 Task: Forward email with the signature Benjamin Adams with the subject 'Welcome' from softage.1@softage.net to 'softage.2@softage.net' with the message 'I wanted to confirm the attendance of the key stakeholders for the project kickoff meeting.'
Action: Mouse moved to (1329, 282)
Screenshot: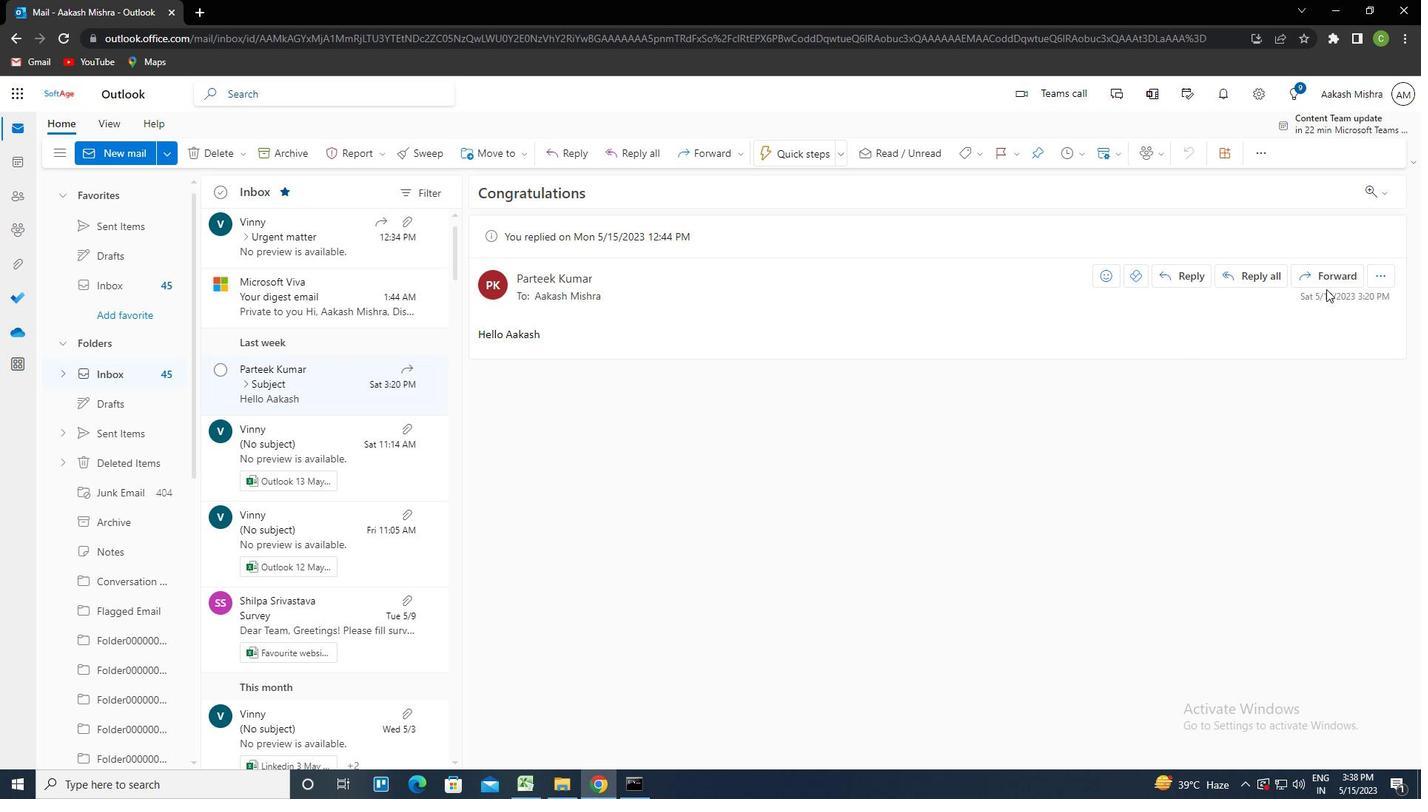 
Action: Mouse pressed left at (1329, 282)
Screenshot: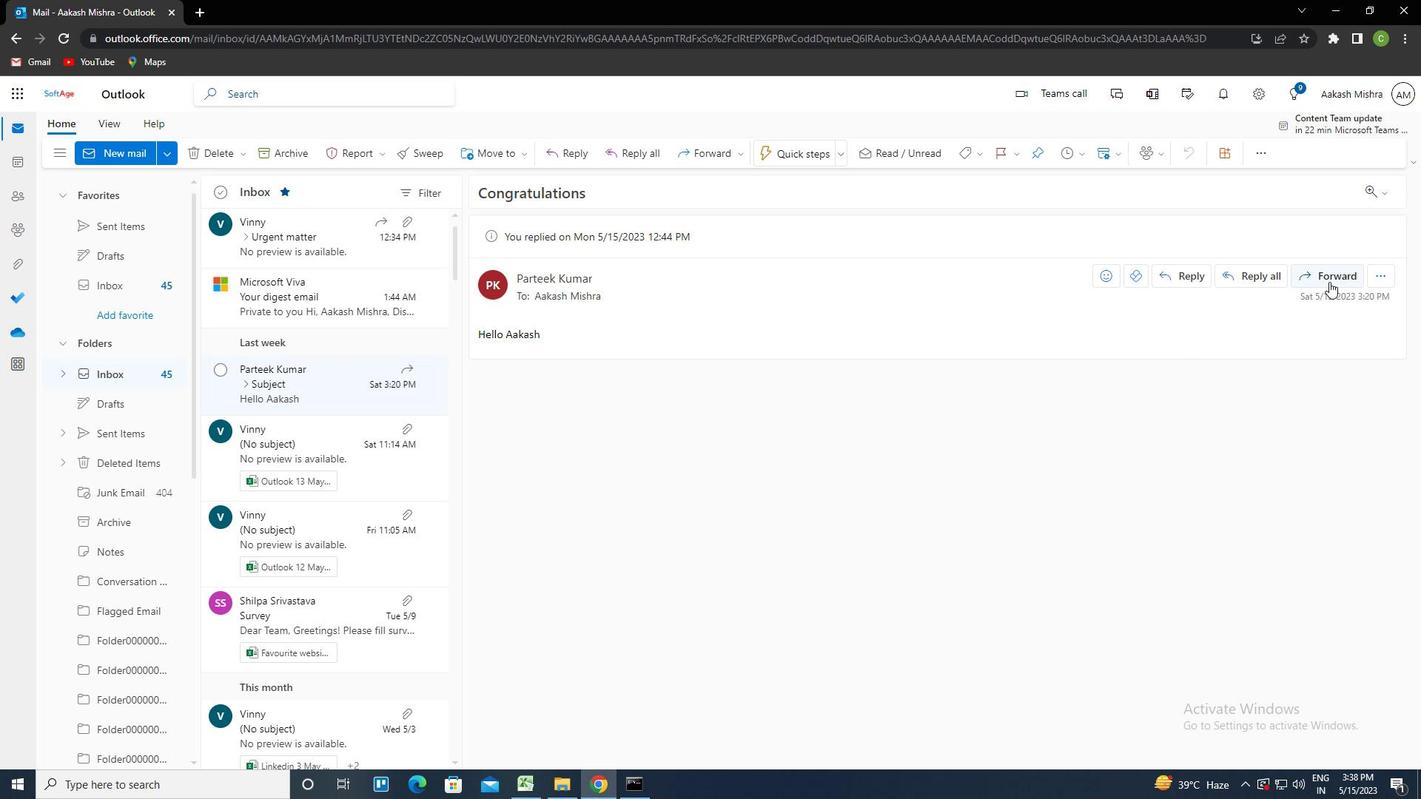 
Action: Mouse moved to (959, 156)
Screenshot: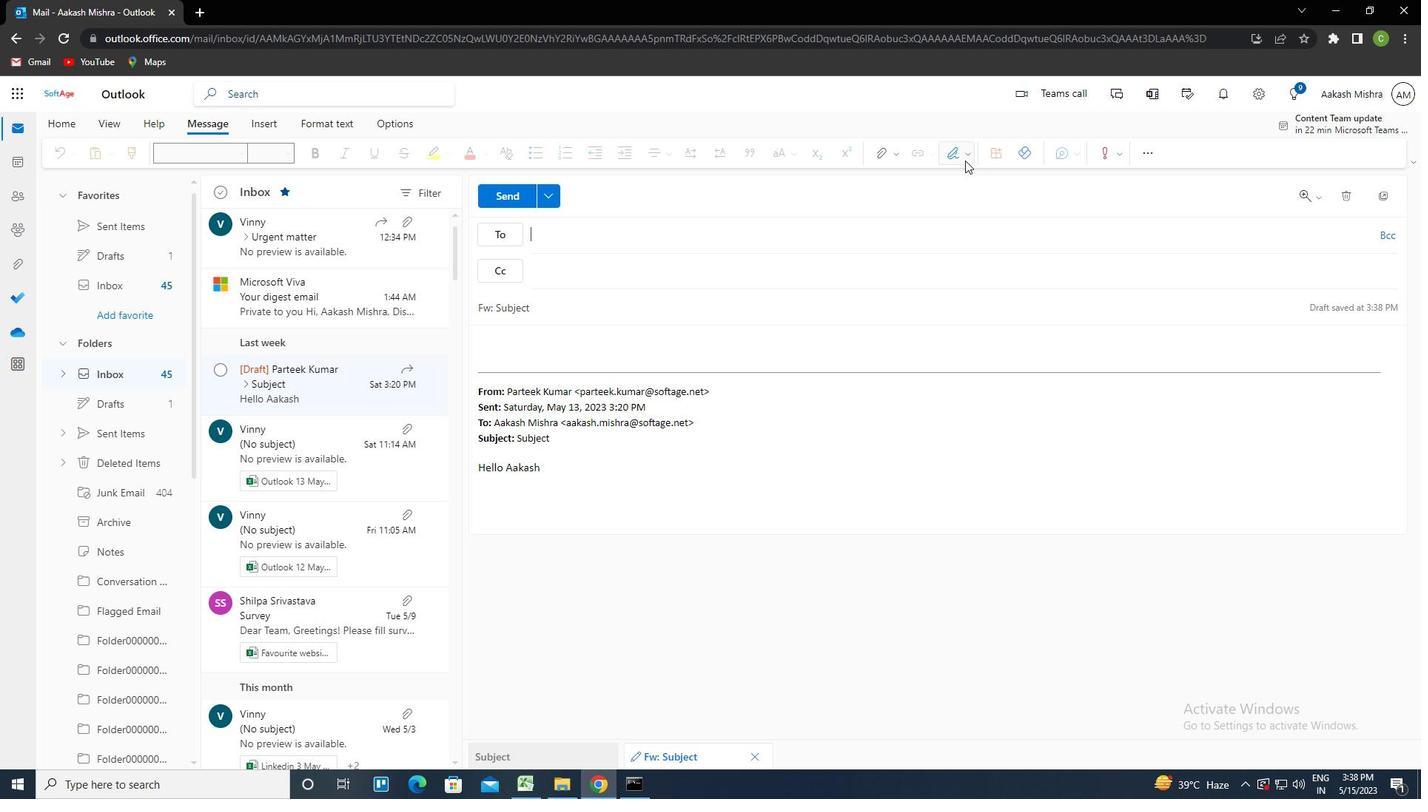 
Action: Mouse pressed left at (959, 156)
Screenshot: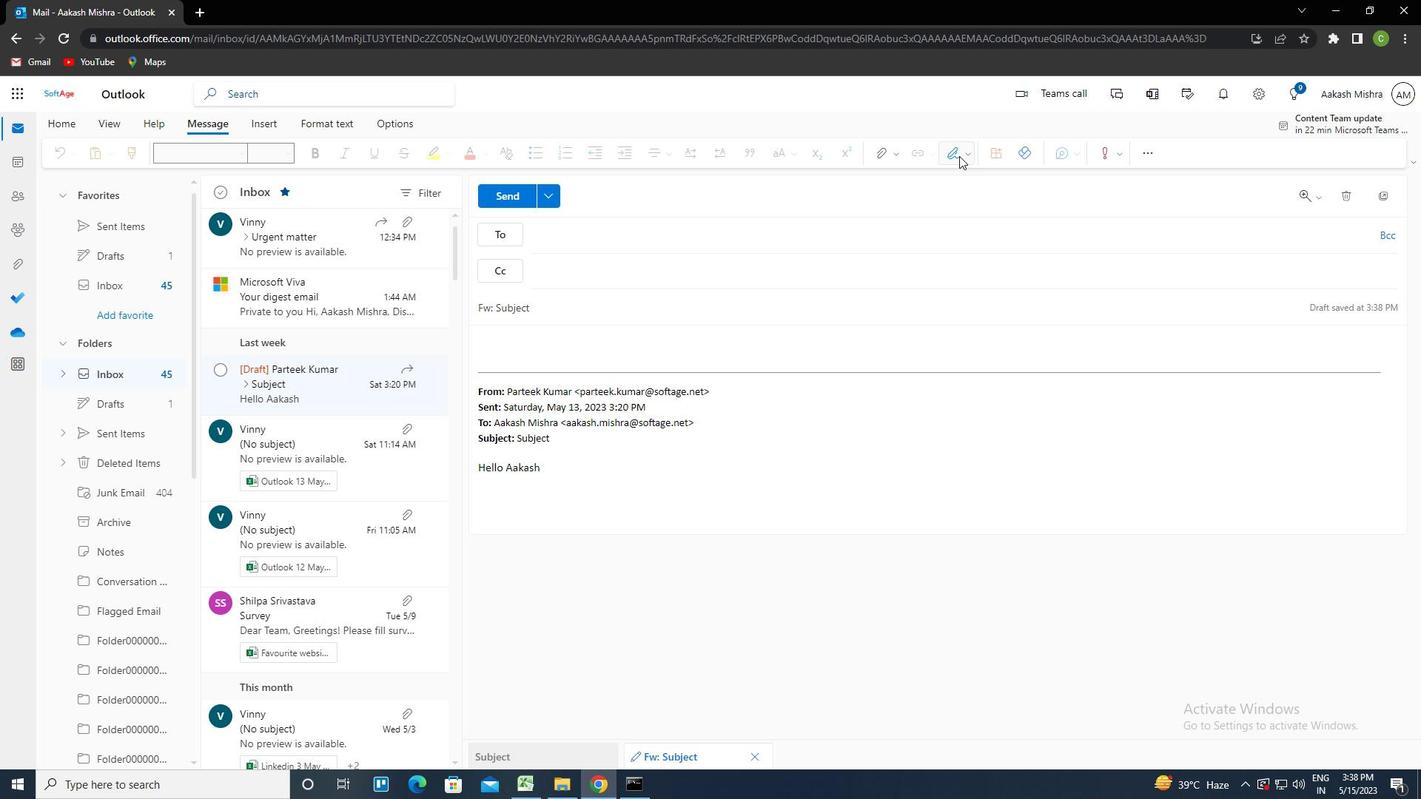 
Action: Mouse moved to (938, 218)
Screenshot: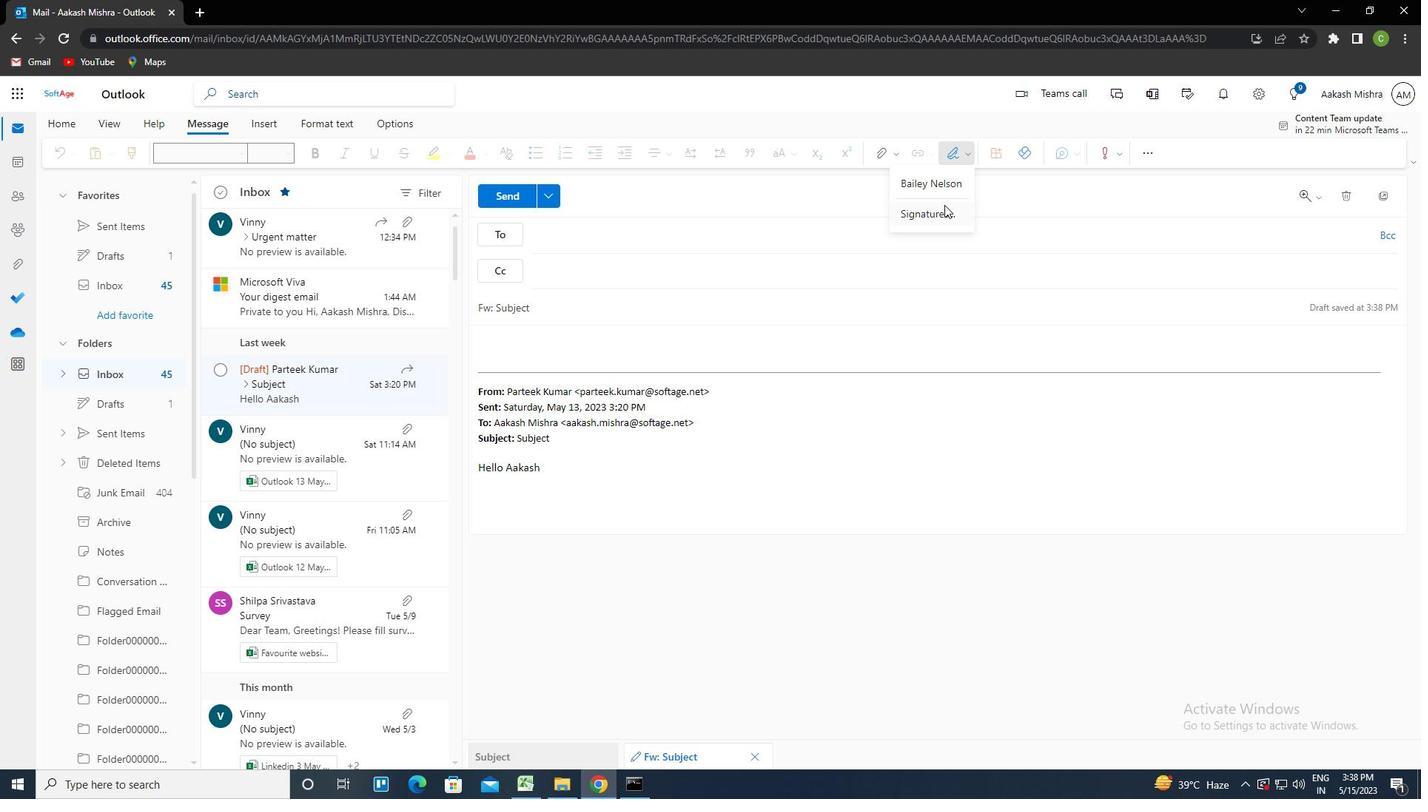 
Action: Mouse pressed left at (938, 218)
Screenshot: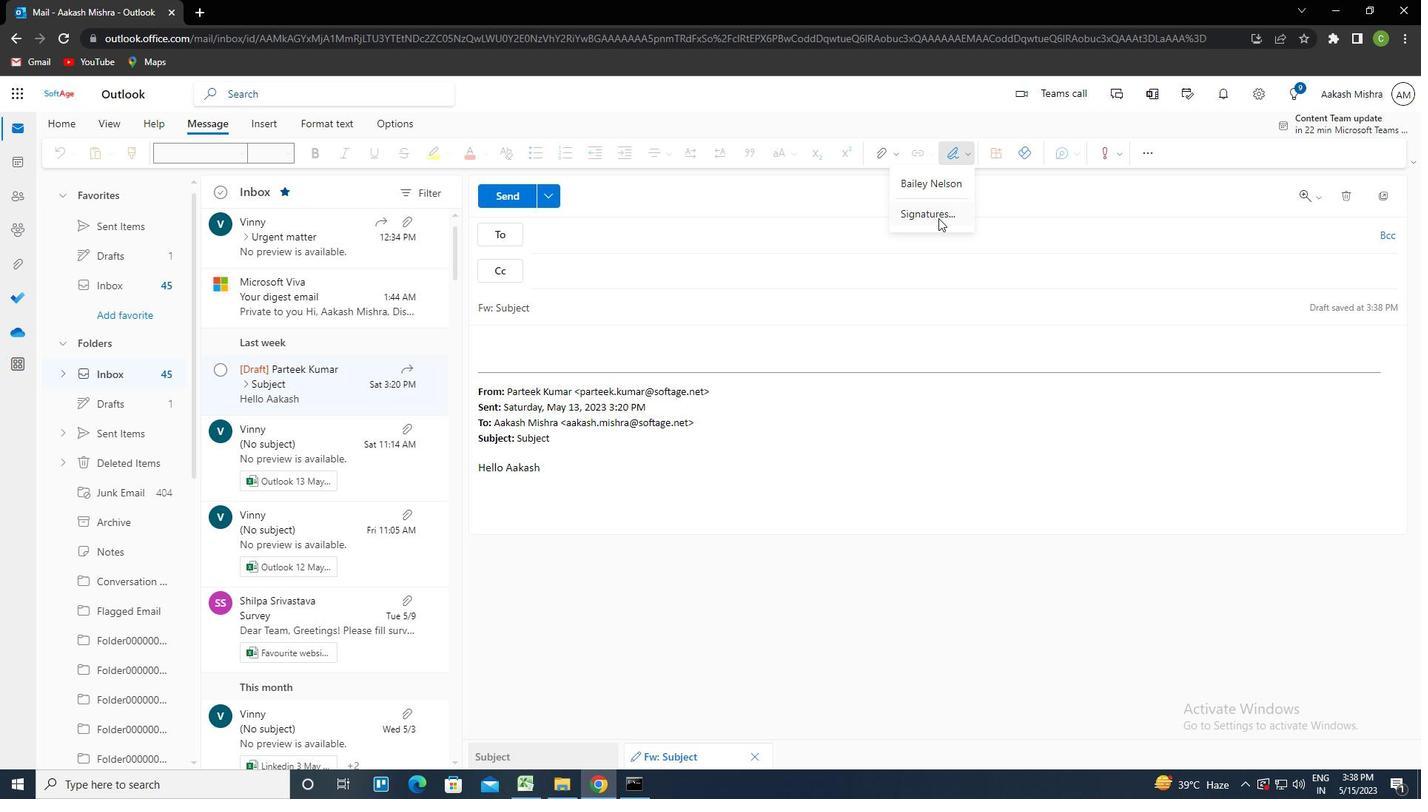 
Action: Mouse moved to (1009, 271)
Screenshot: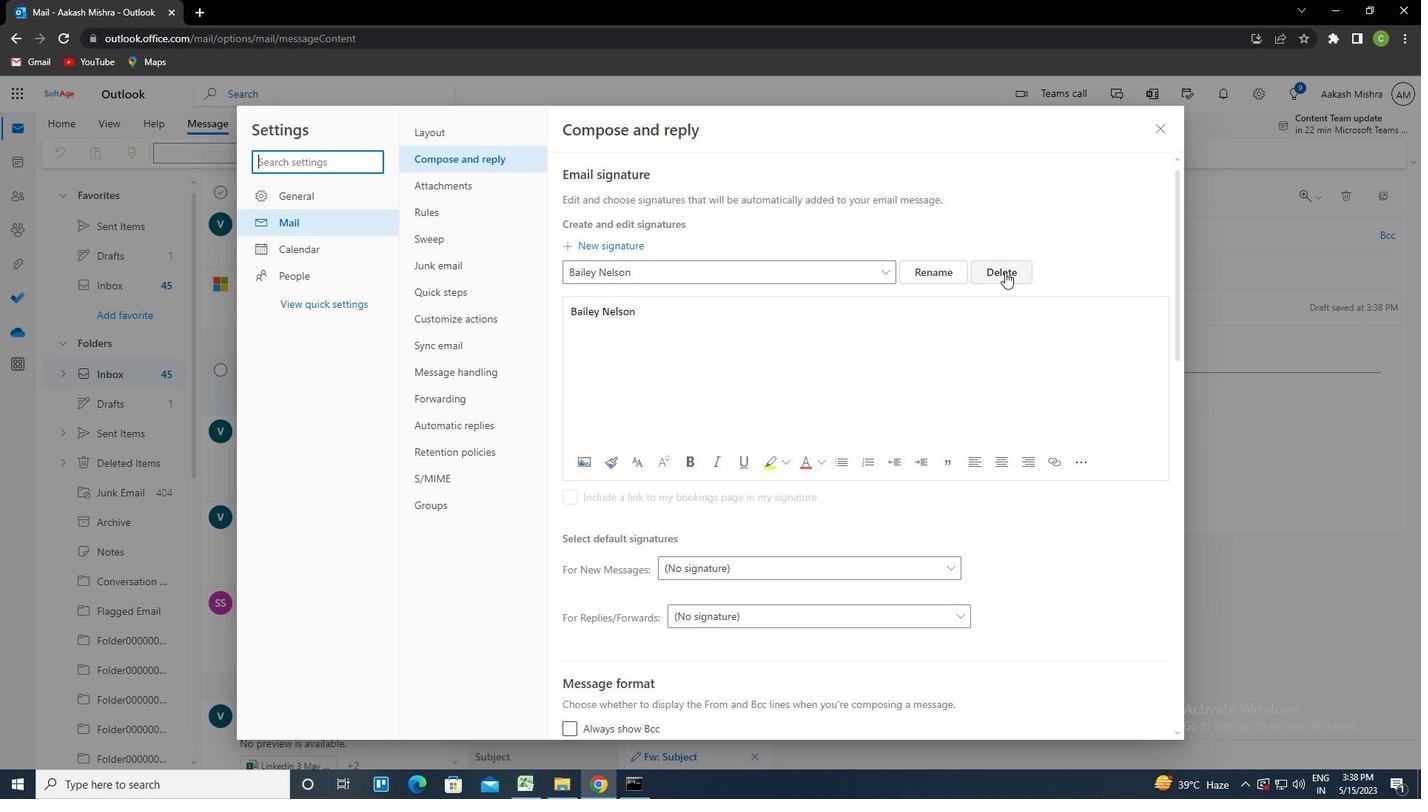 
Action: Mouse pressed left at (1009, 271)
Screenshot: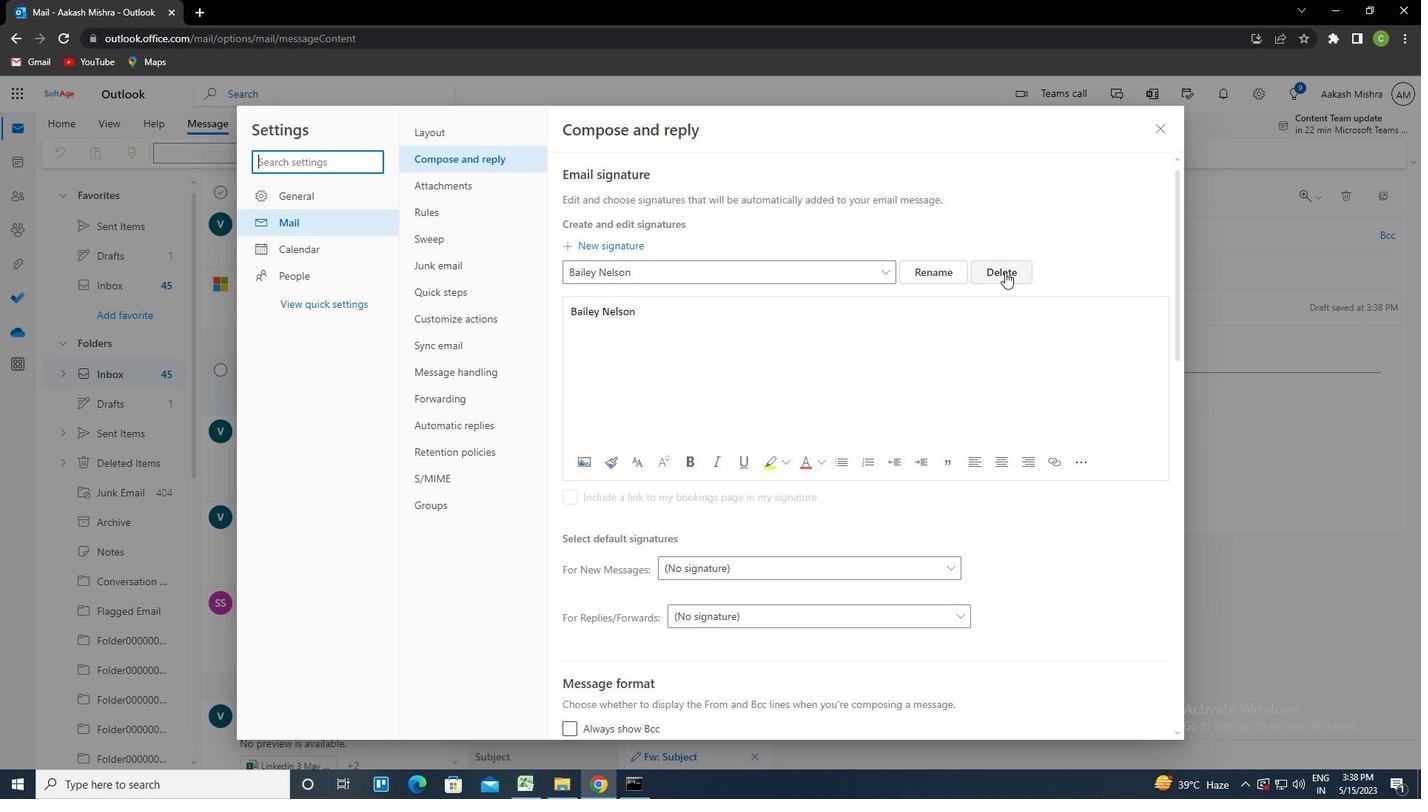 
Action: Mouse moved to (887, 265)
Screenshot: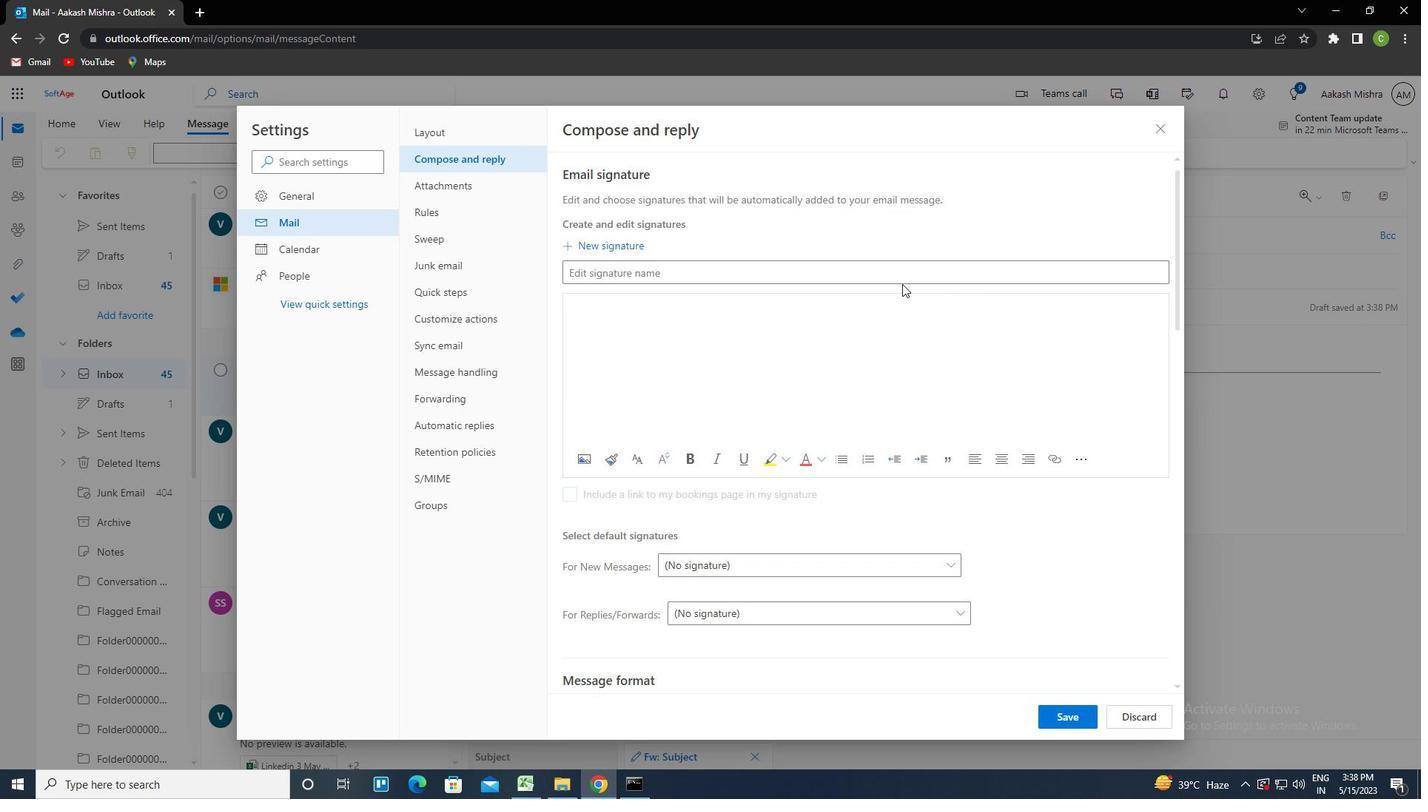 
Action: Mouse pressed left at (887, 265)
Screenshot: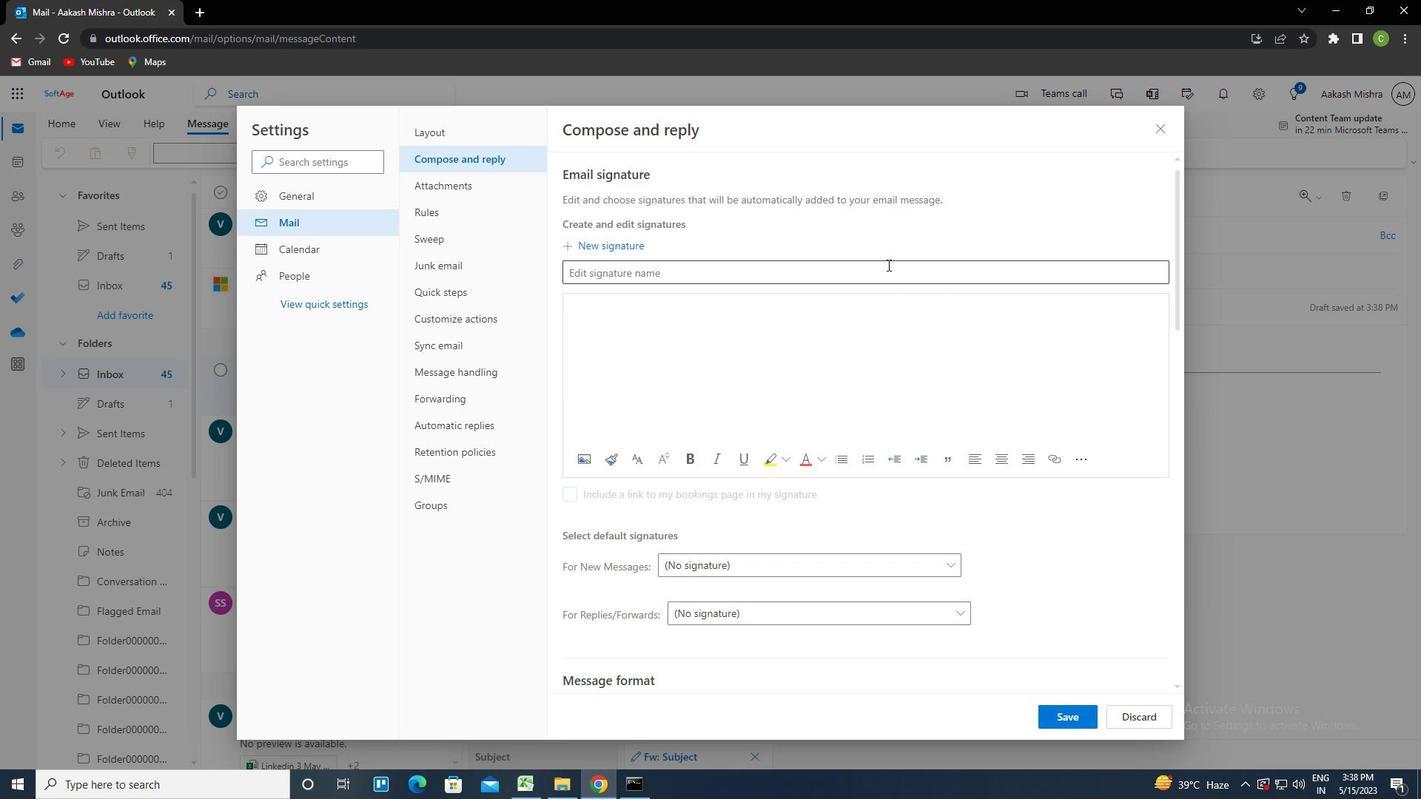 
Action: Key pressed <Key.caps_lock>b<Key.caps_lock>enjamin<Key.space><Key.caps_lock>a<Key.caps_lock>dams<Key.tab><Key.caps_lock>b<Key.caps_lock>enjamins<Key.space><Key.caps_lock>a<Key.caps_lock>dams
Screenshot: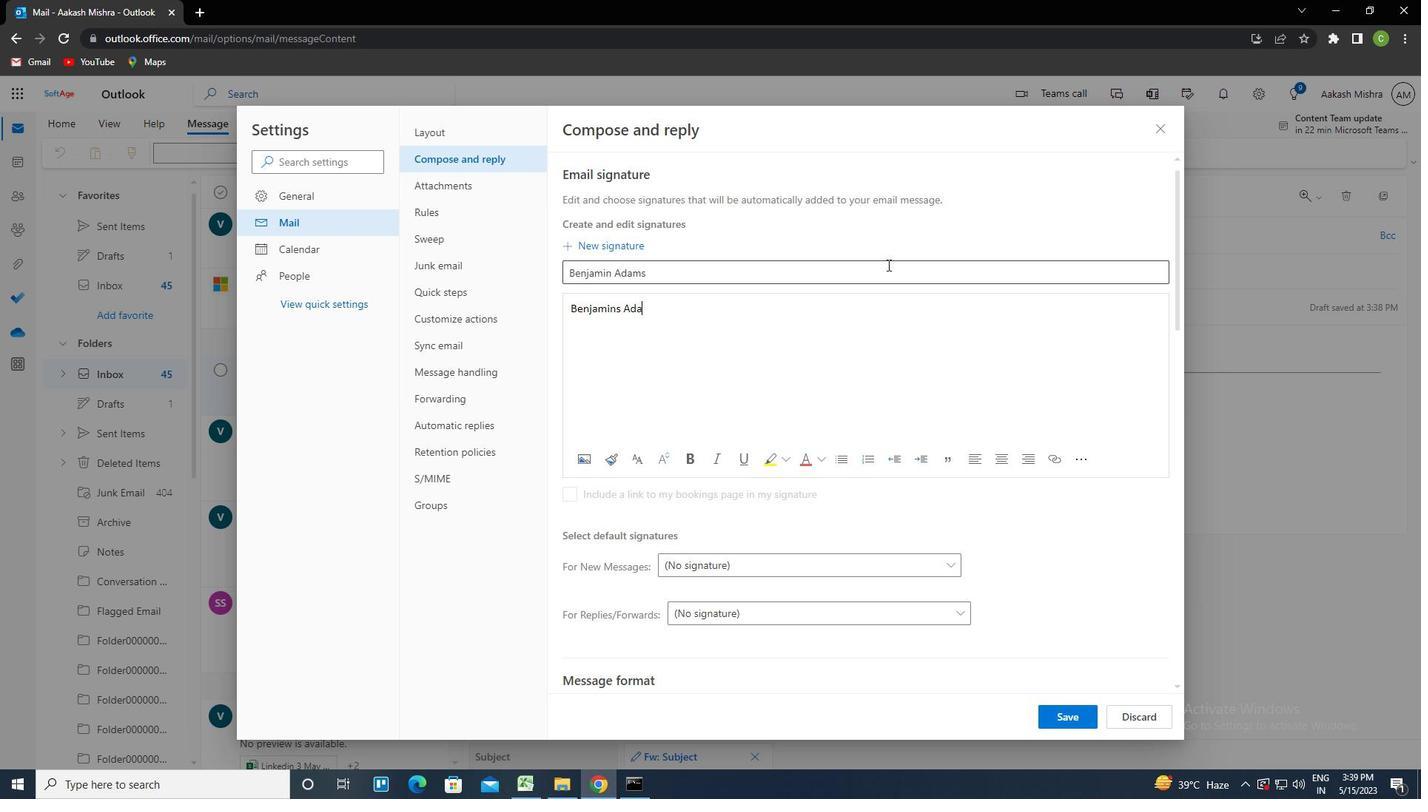 
Action: Mouse moved to (1074, 713)
Screenshot: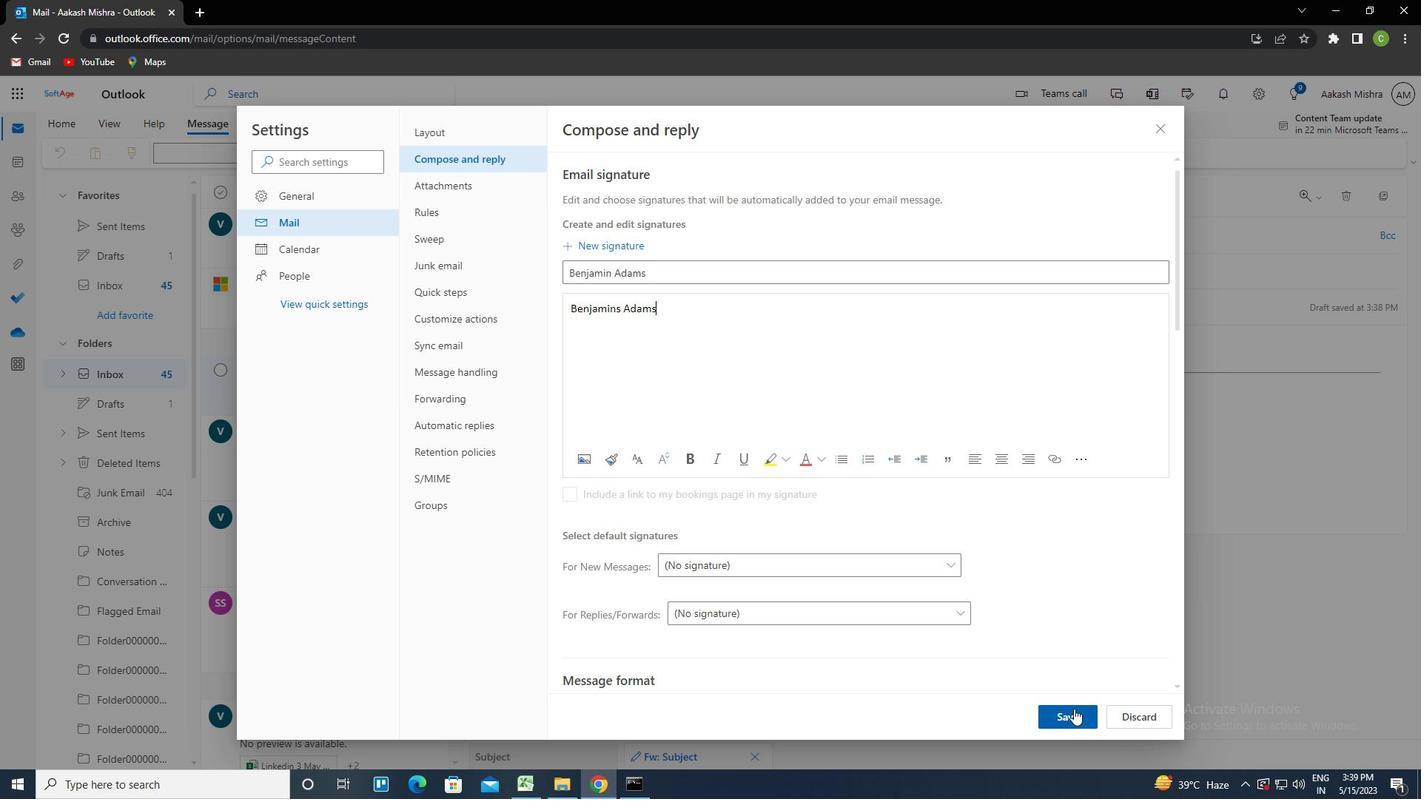 
Action: Mouse pressed left at (1074, 713)
Screenshot: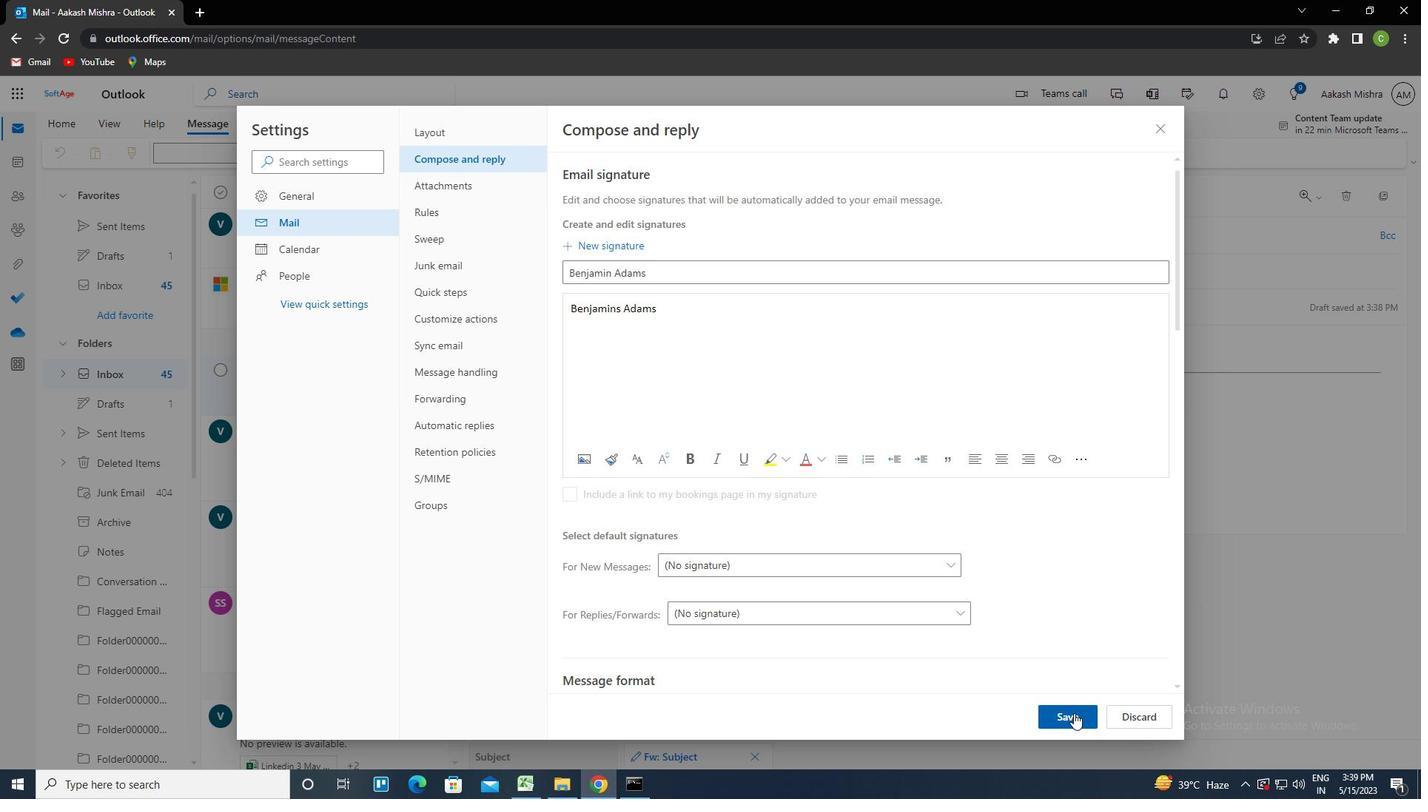 
Action: Mouse moved to (1158, 129)
Screenshot: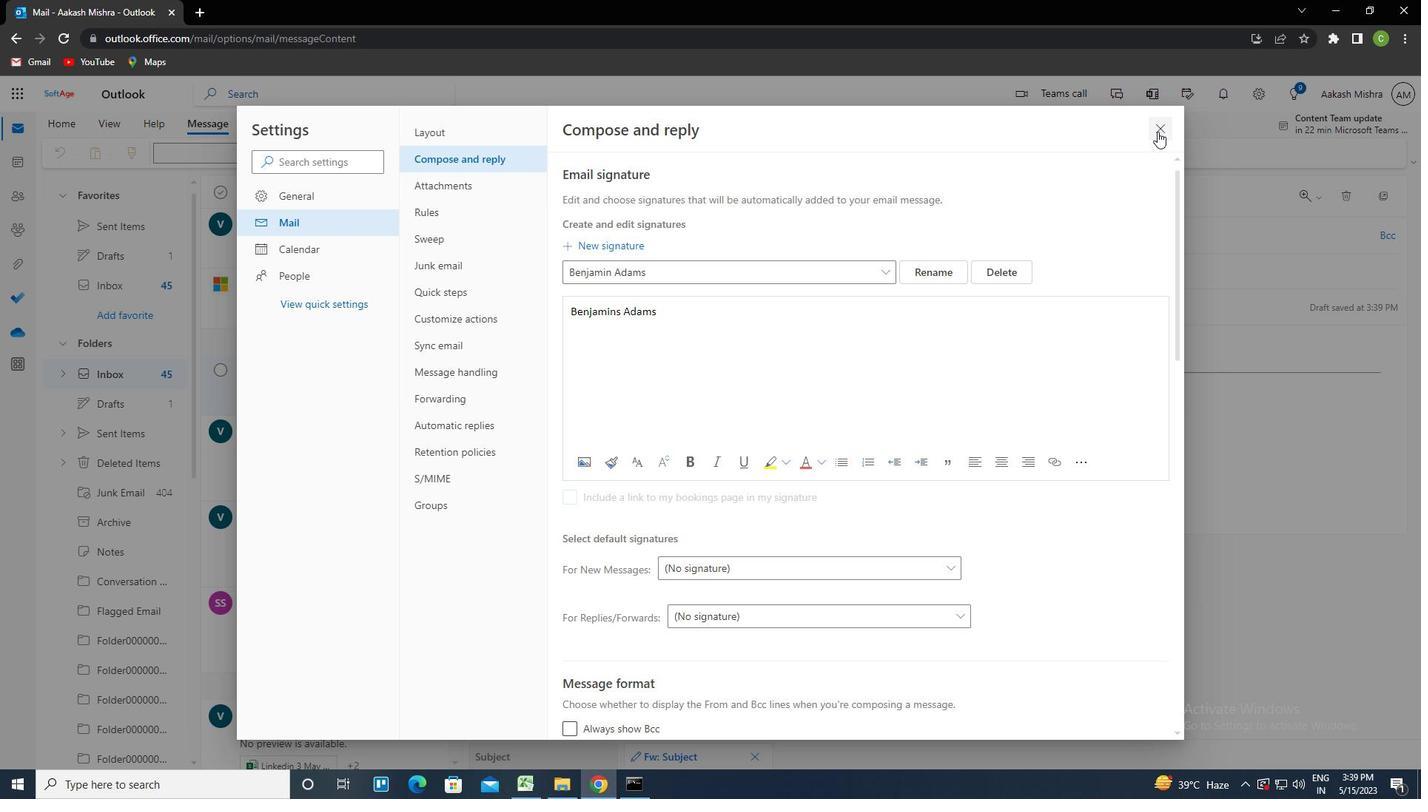 
Action: Mouse pressed left at (1158, 129)
Screenshot: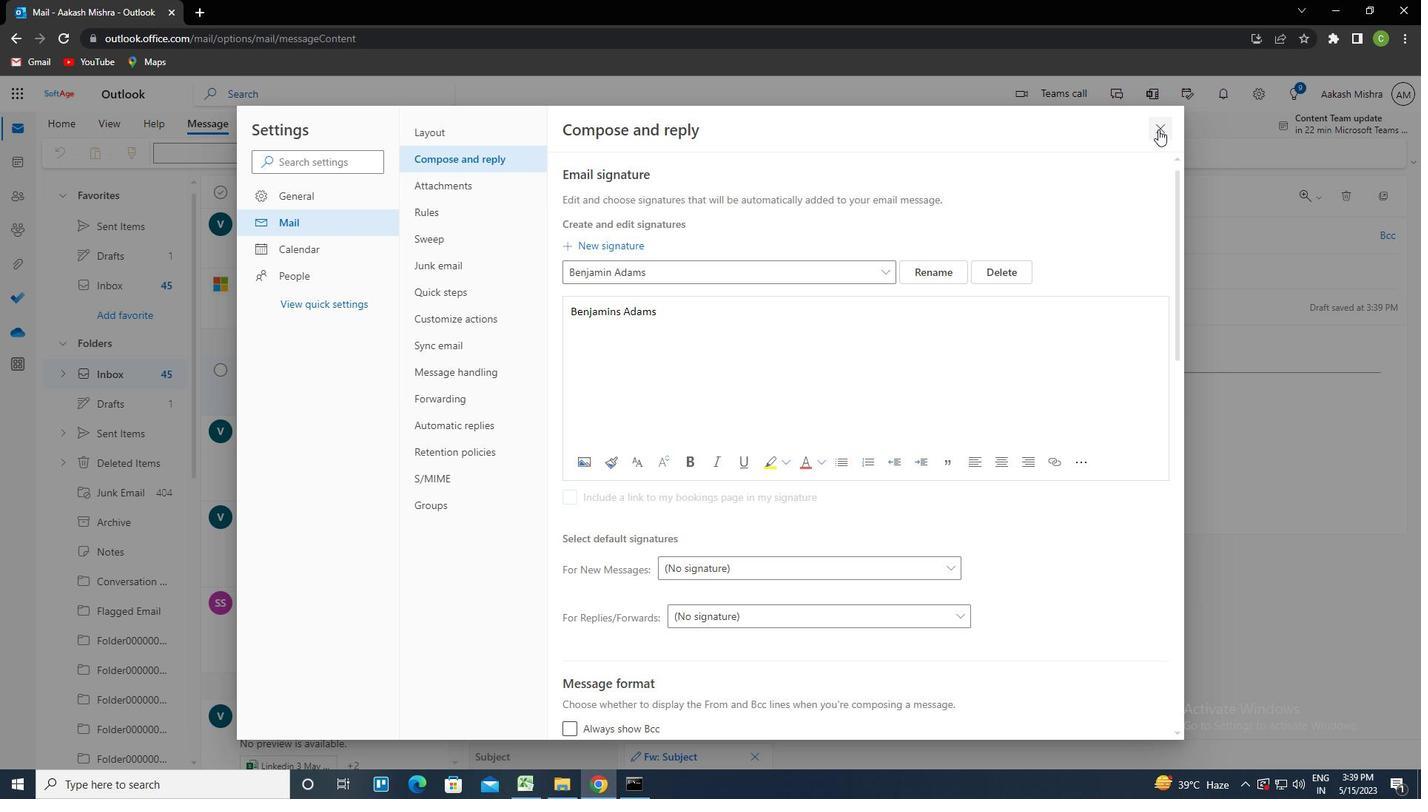 
Action: Mouse moved to (960, 150)
Screenshot: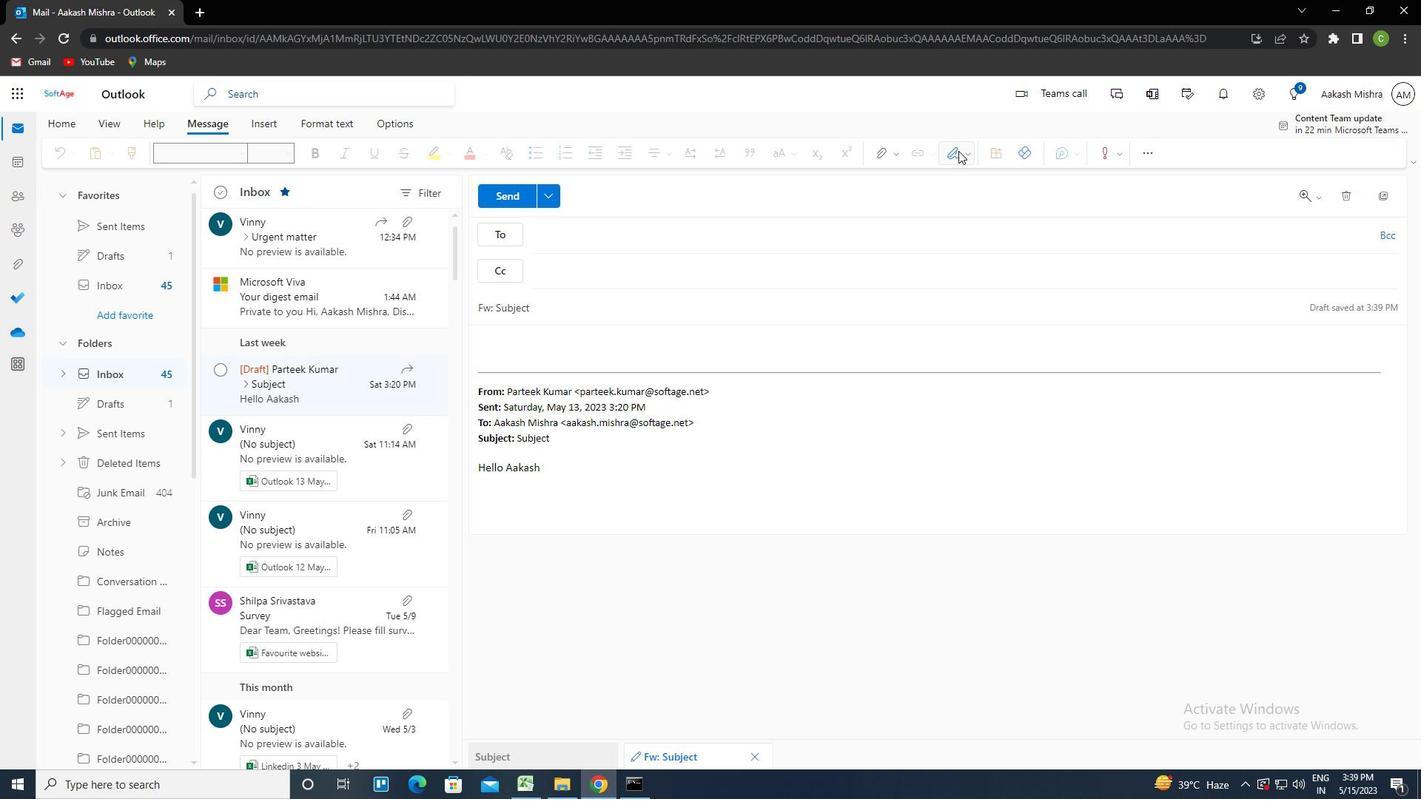 
Action: Mouse pressed left at (960, 150)
Screenshot: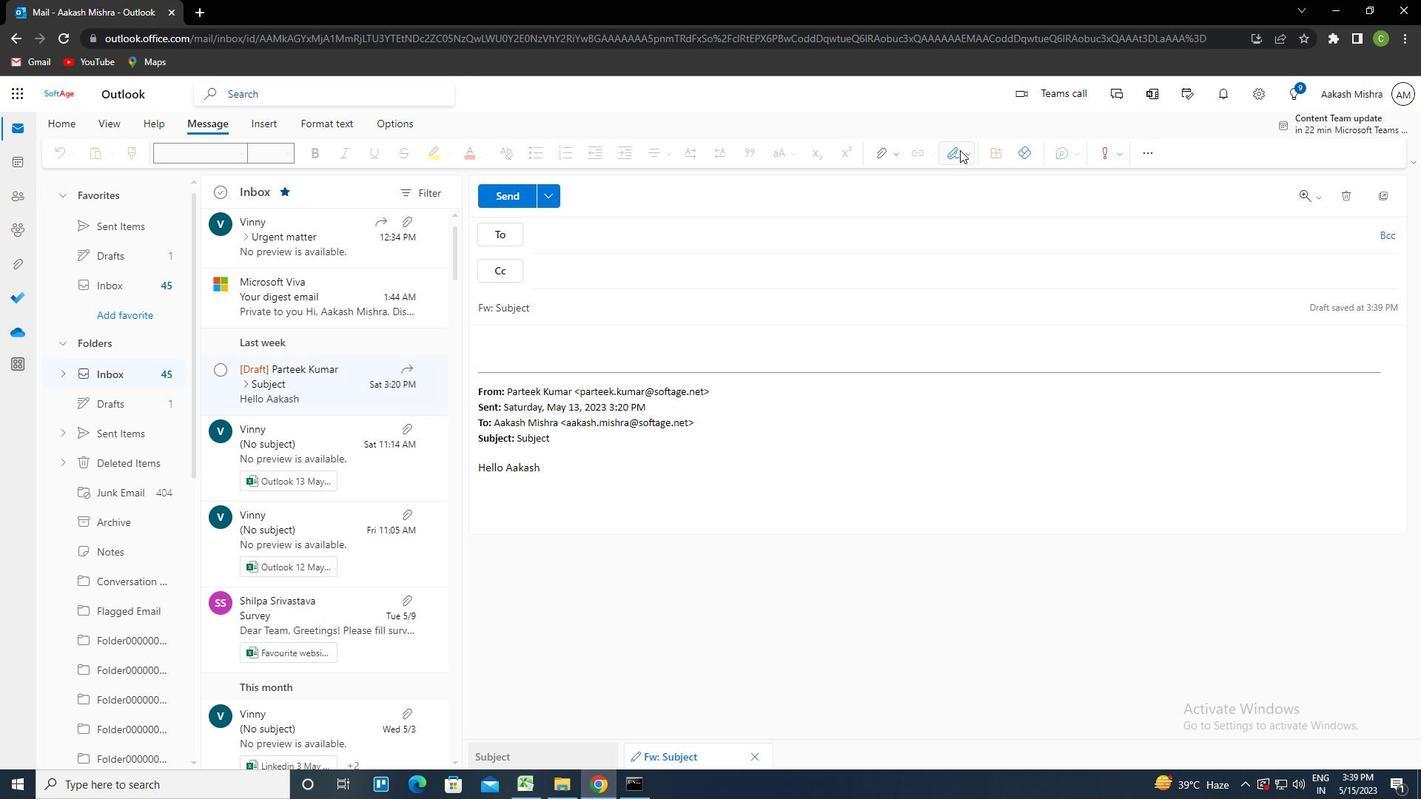 
Action: Mouse moved to (940, 179)
Screenshot: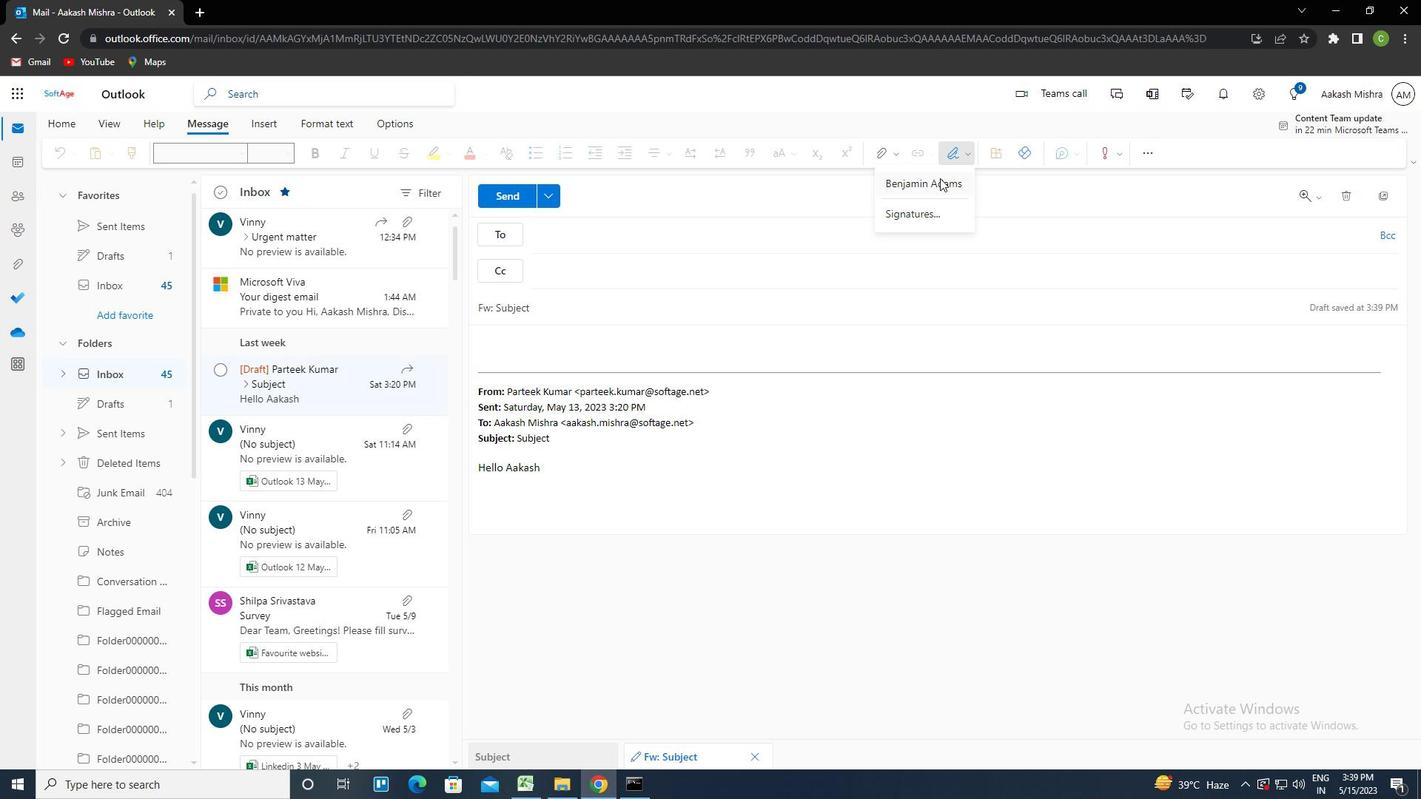 
Action: Mouse pressed left at (940, 179)
Screenshot: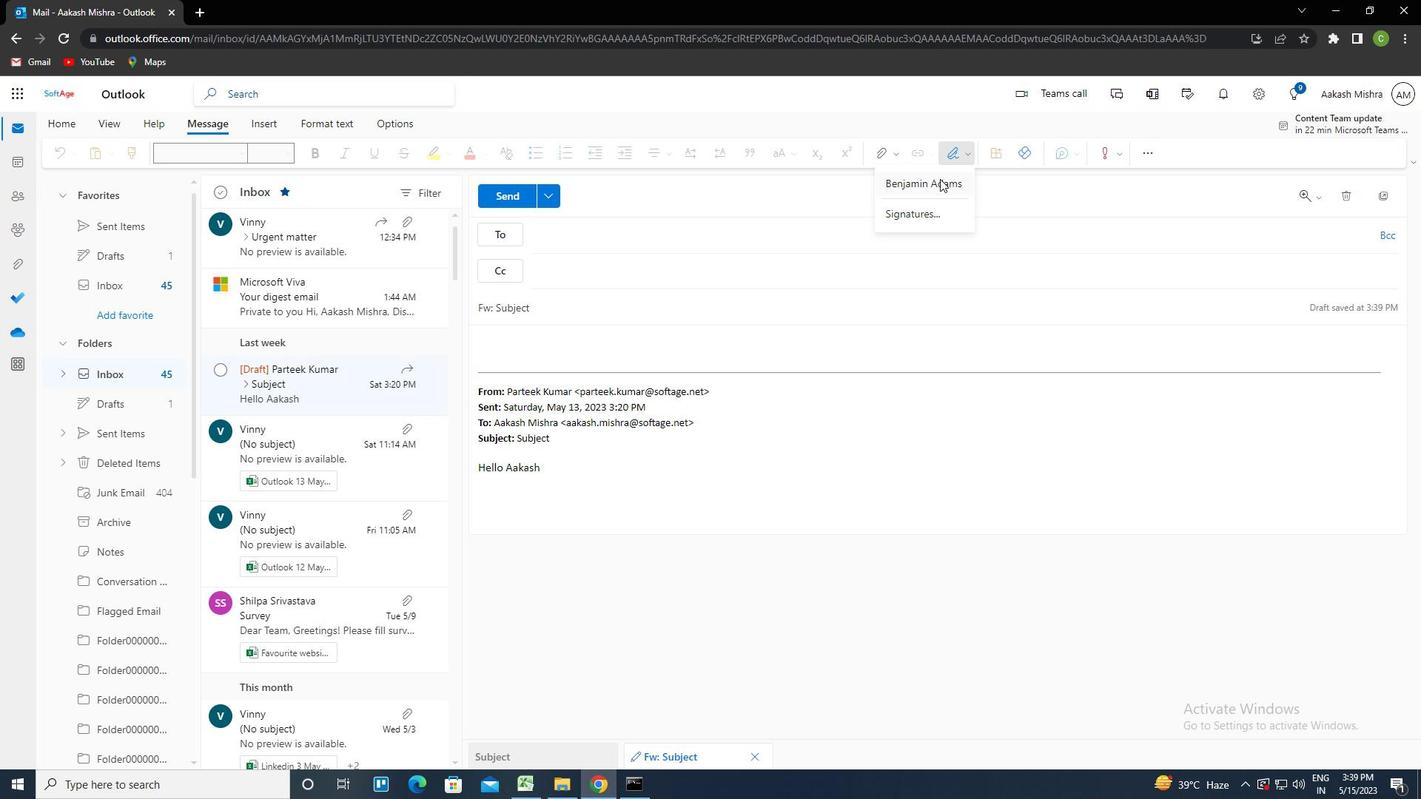 
Action: Mouse moved to (564, 307)
Screenshot: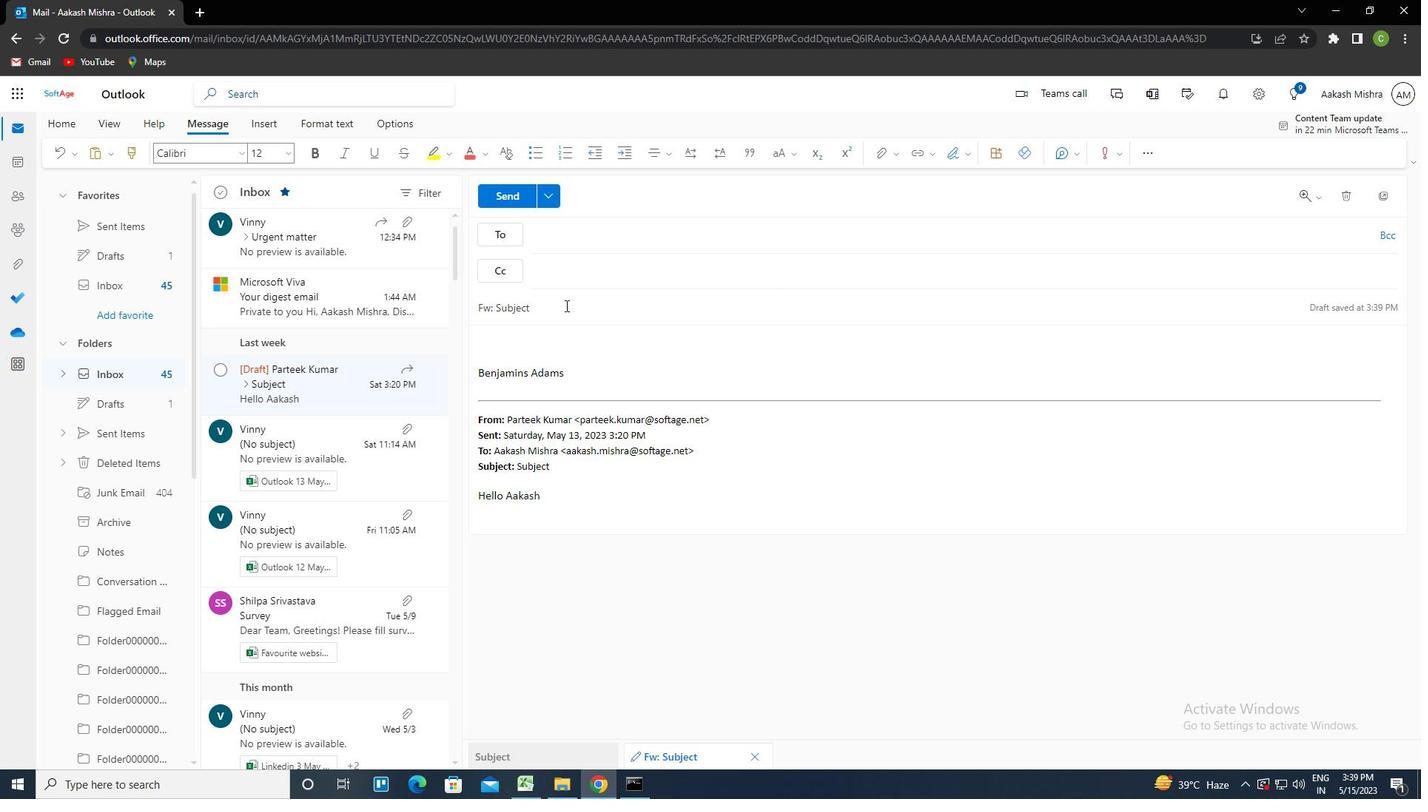 
Action: Mouse pressed left at (564, 307)
Screenshot: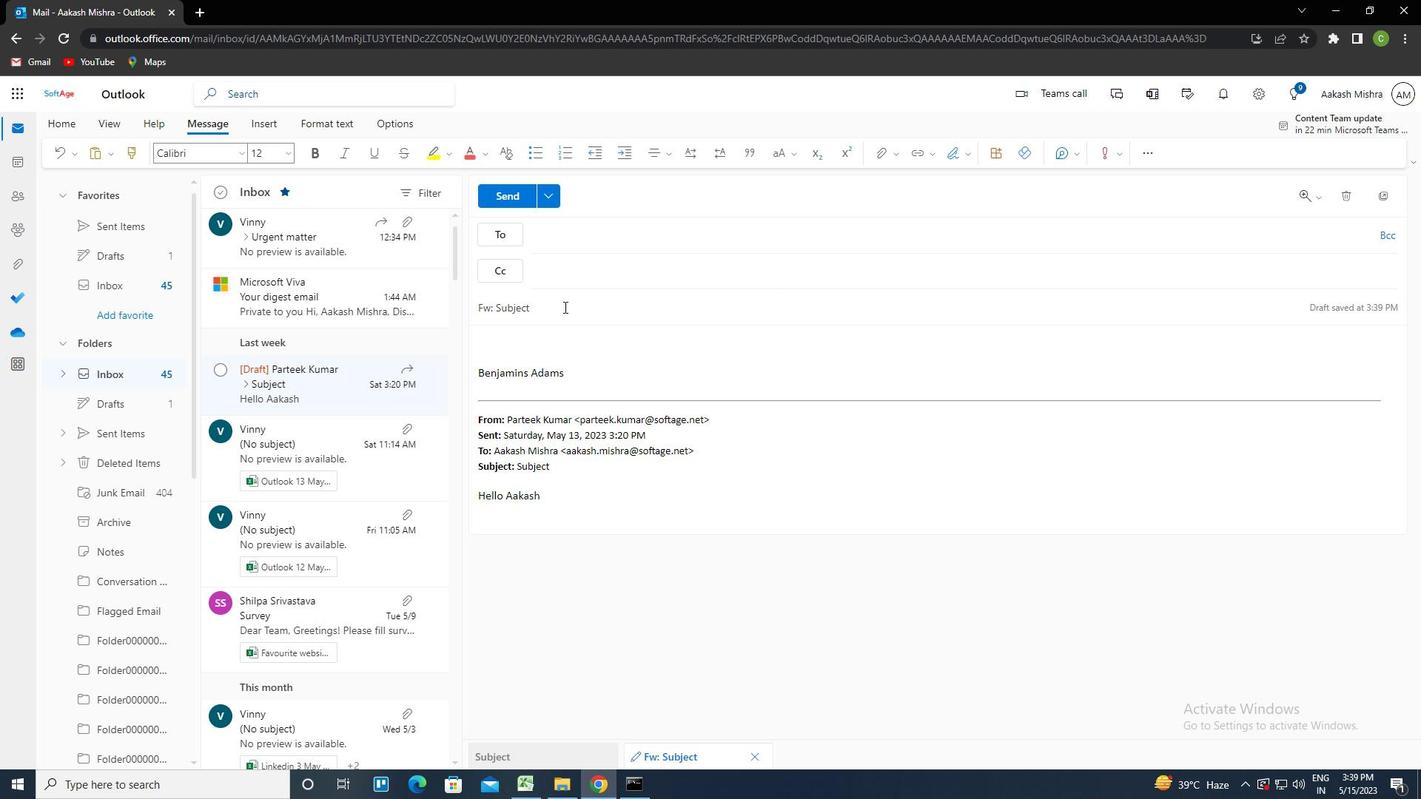 
Action: Key pressed <Key.shift><Key.left><Key.delete><Key.caps_lock>ctrl+W<Key.caps_lock>ELCOME
Screenshot: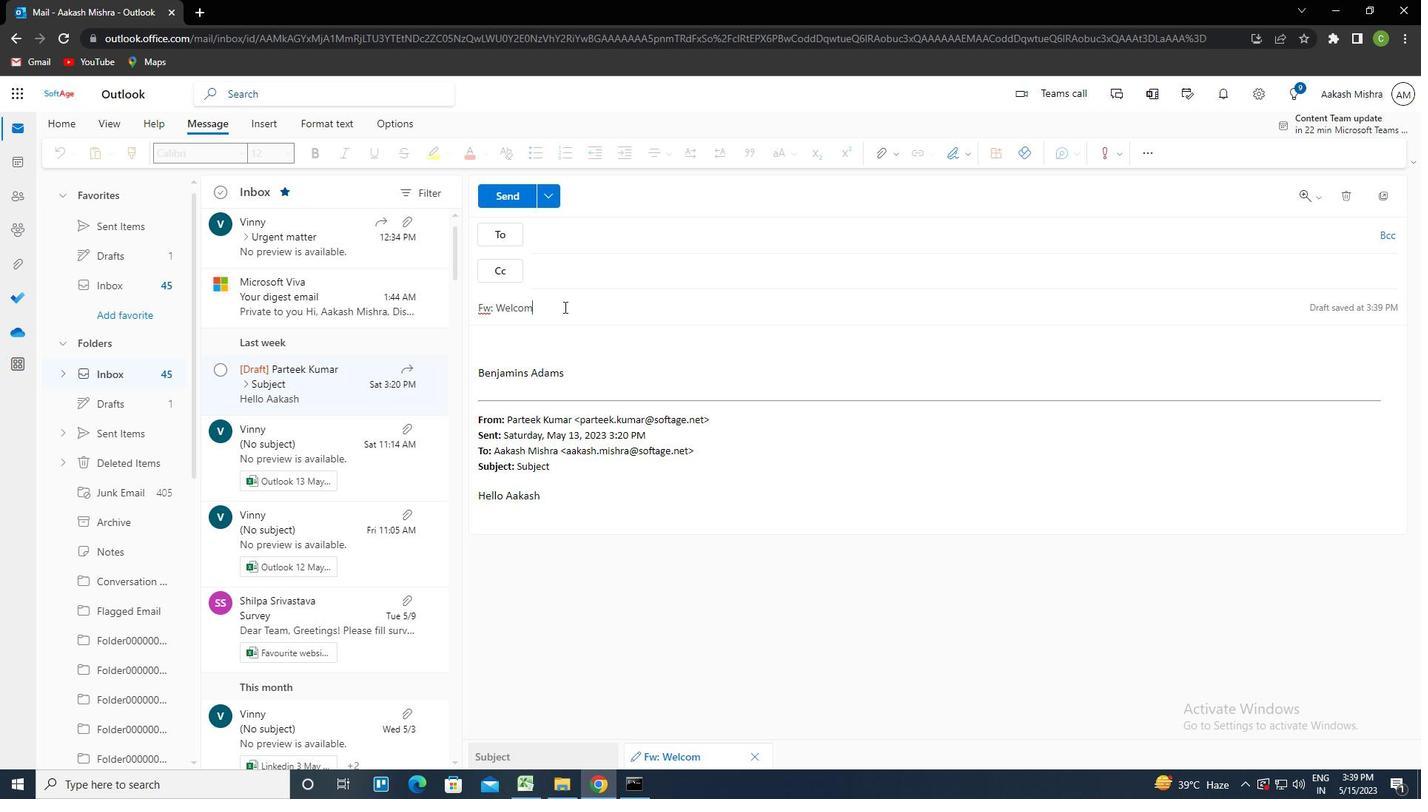 
Action: Mouse moved to (568, 236)
Screenshot: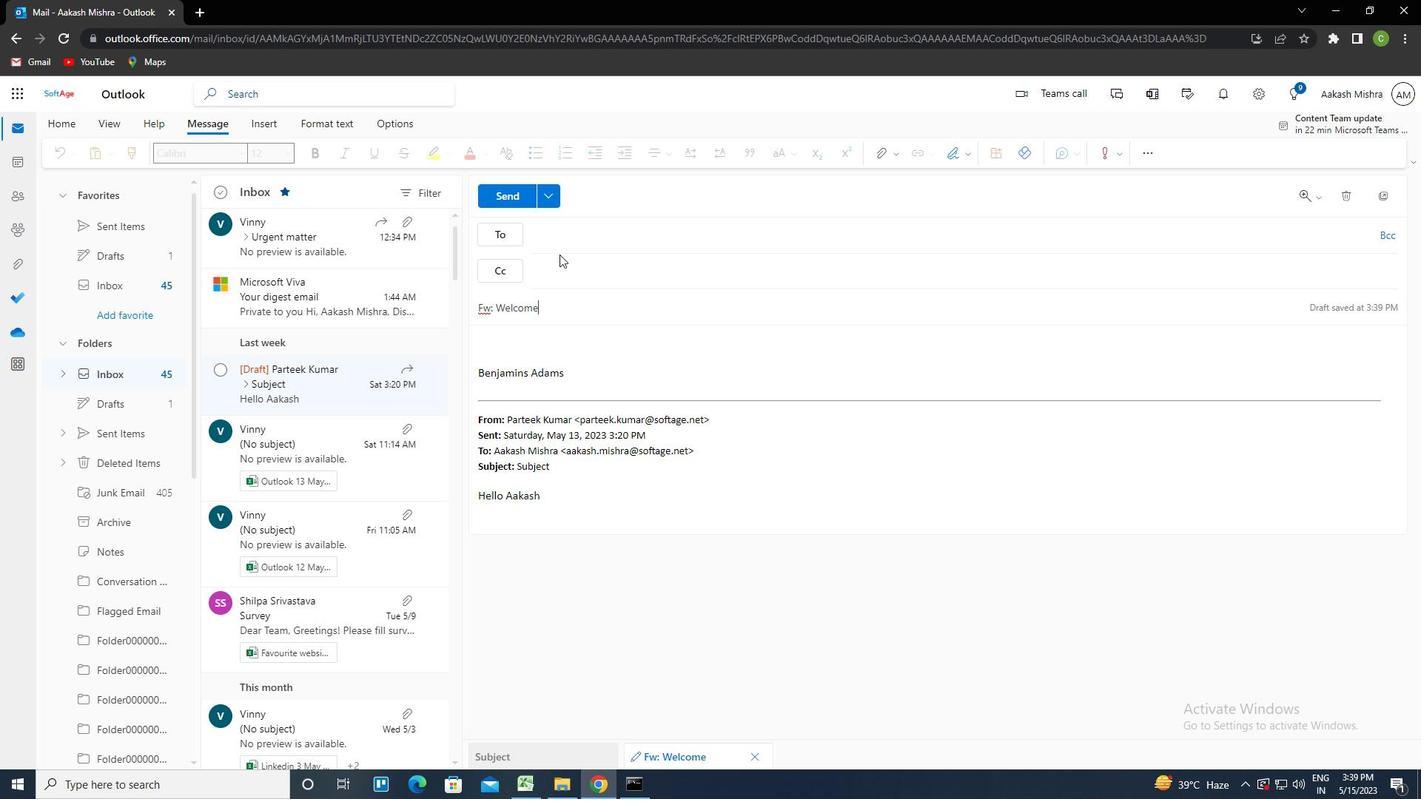 
Action: Mouse pressed left at (568, 236)
Screenshot: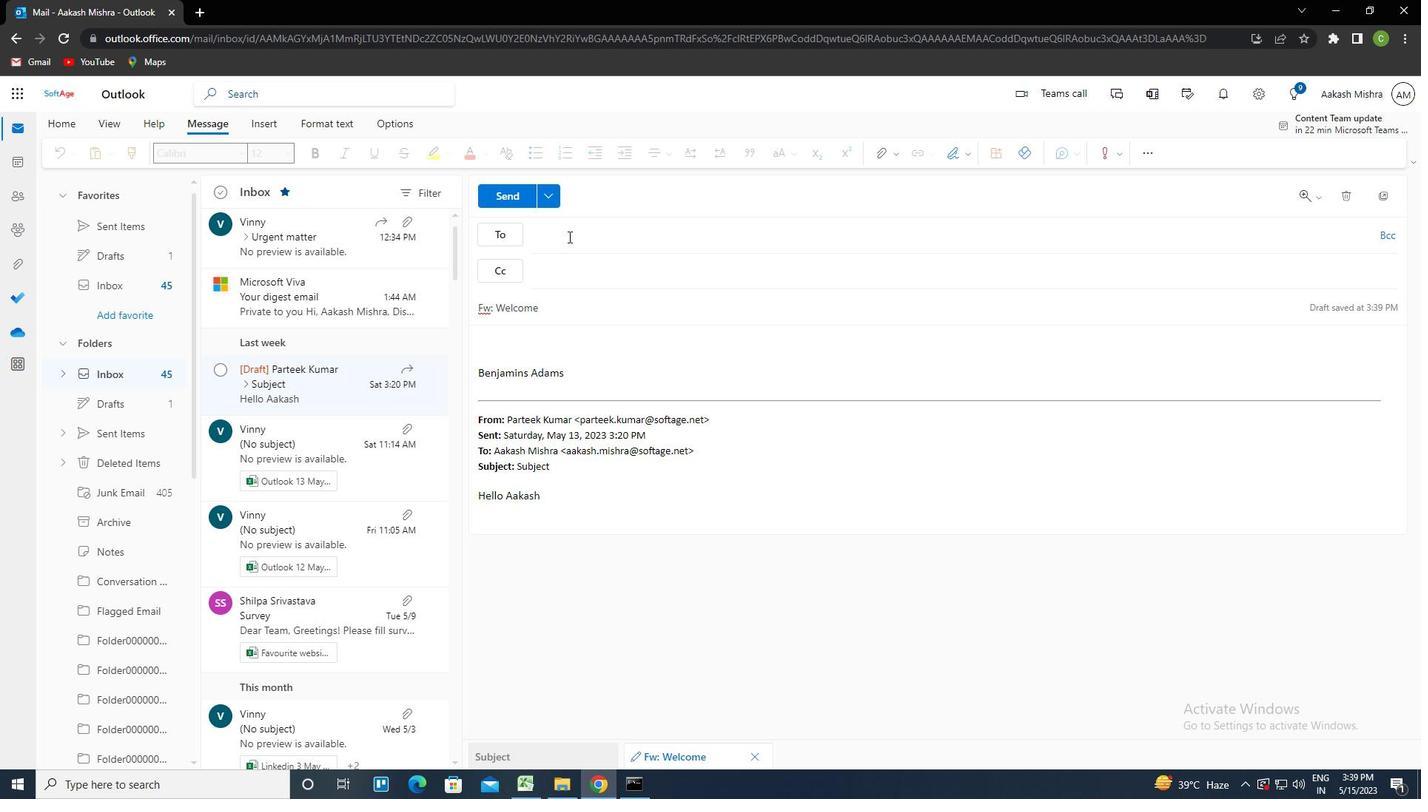 
Action: Mouse moved to (569, 236)
Screenshot: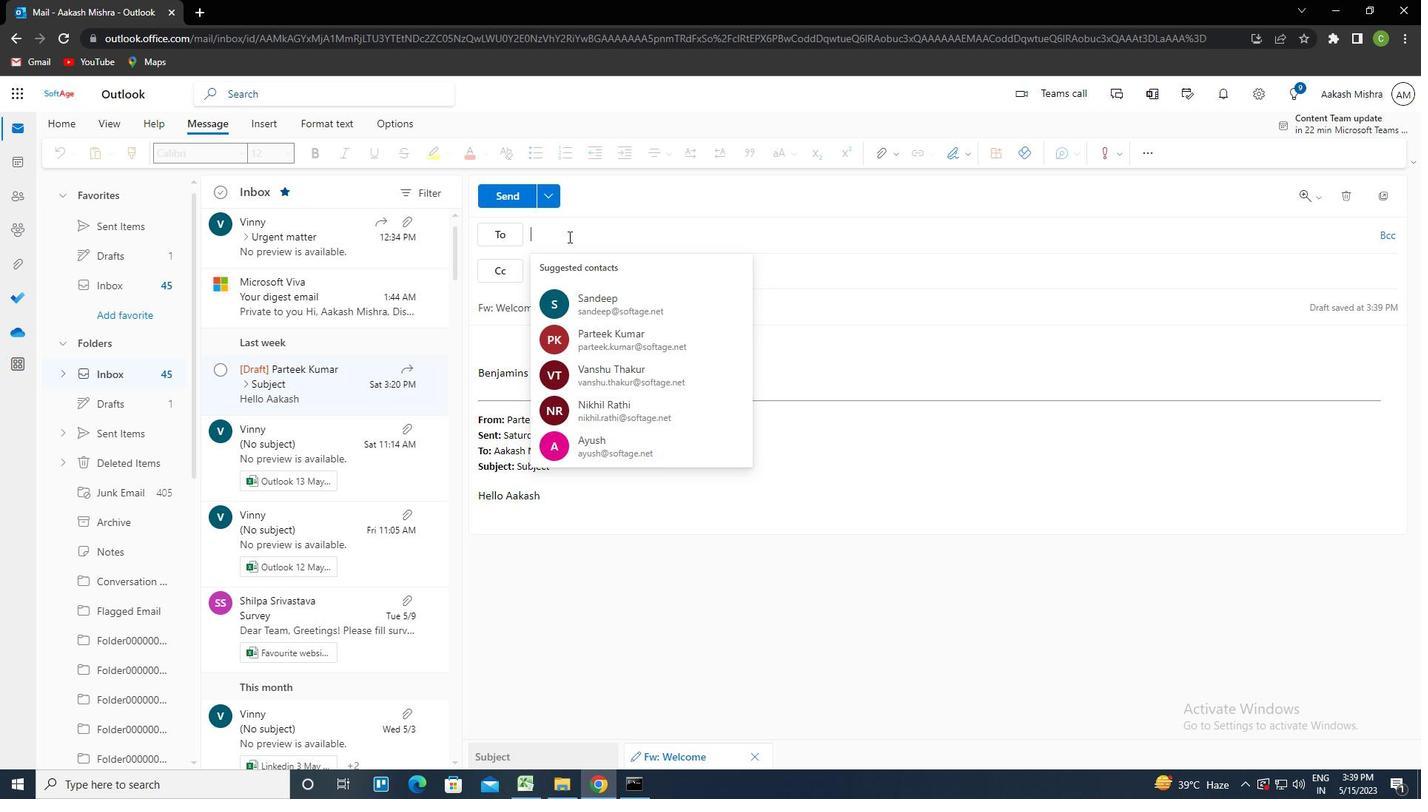 
Action: Key pressed SOFTAGE.2<Key.shift><Key.shift><Key.shift><Key.shift><Key.shift><Key.shift><Key.shift><Key.shift><Key.shift><Key.shift><Key.shift><Key.shift><Key.shift><Key.shift><Key.shift><Key.shift><Key.shift><Key.shift><Key.shift><Key.shift><Key.shift><Key.shift><Key.shift><Key.shift><Key.shift><Key.shift><Key.shift><Key.shift><Key.shift><Key.shift><Key.shift><Key.shift><Key.shift>@SOFTAGE.NET<Key.enter>
Screenshot: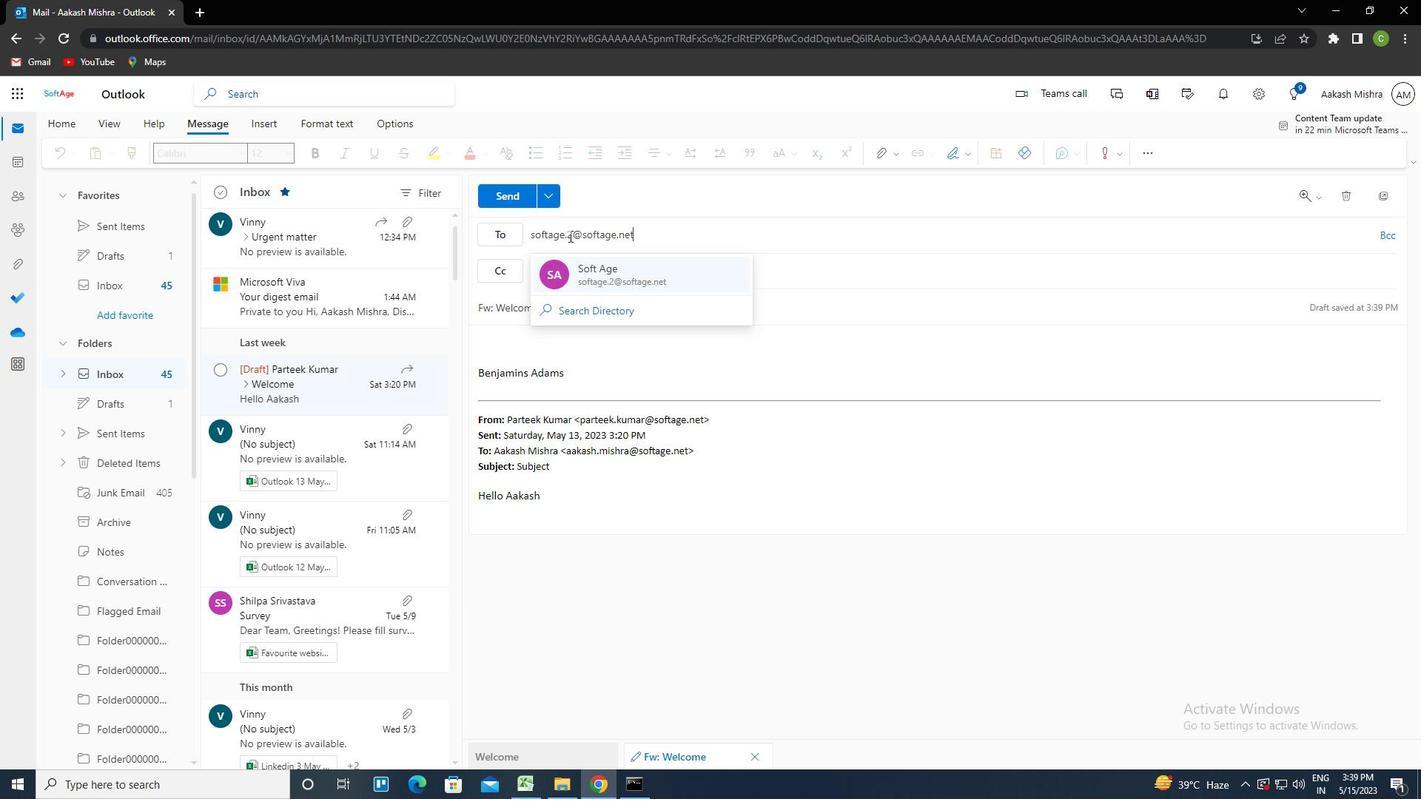 
Action: Mouse moved to (550, 331)
Screenshot: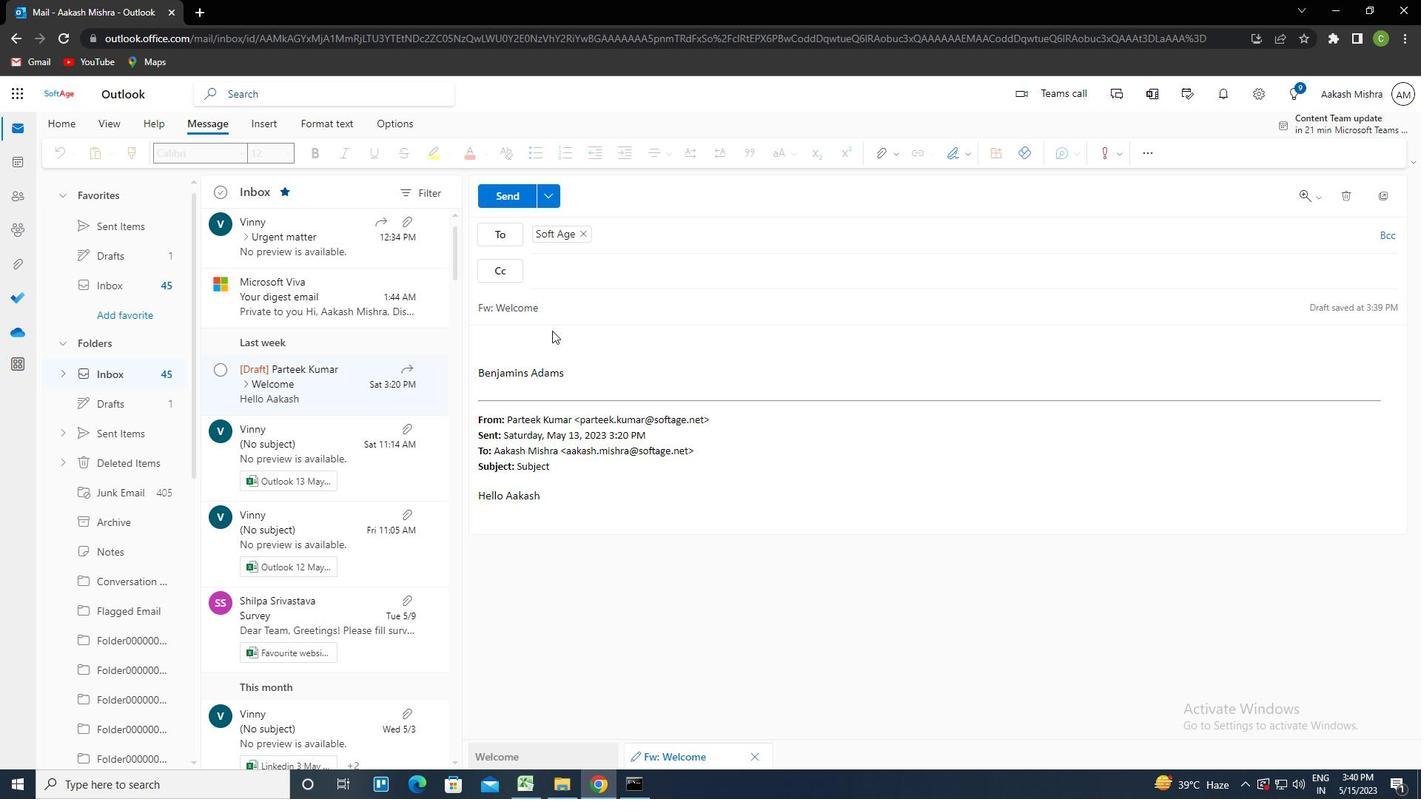 
Action: Mouse pressed left at (550, 331)
Screenshot: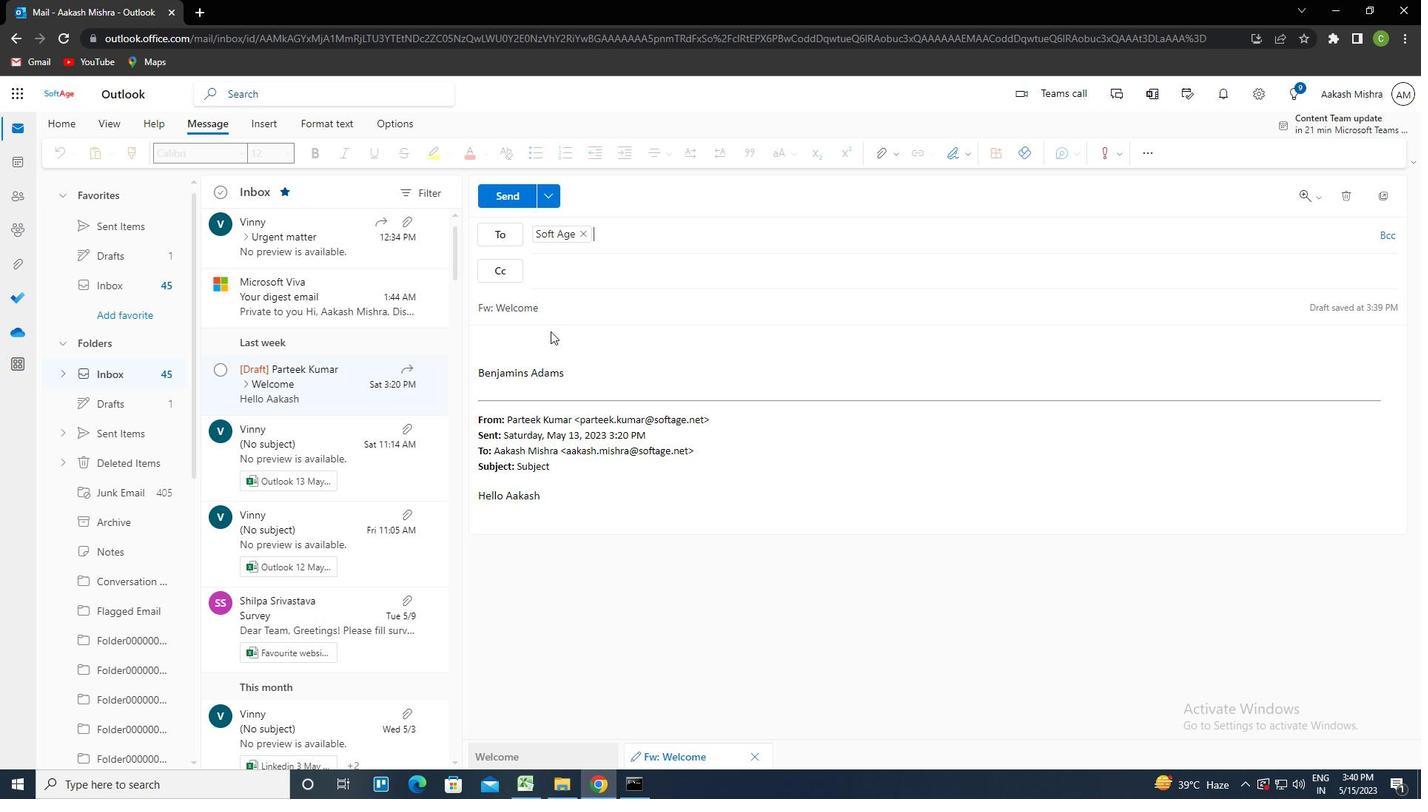 
Action: Mouse moved to (531, 336)
Screenshot: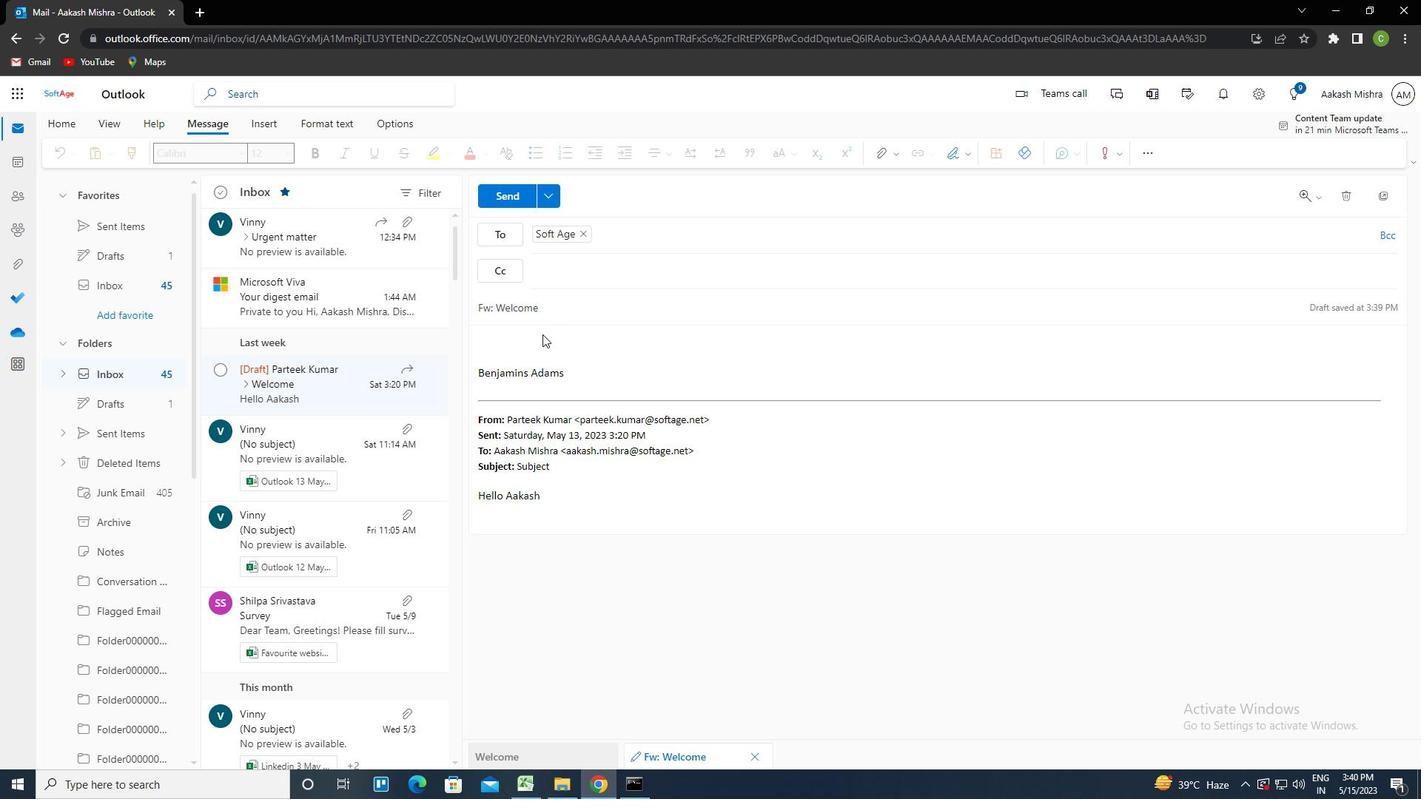 
Action: Mouse pressed left at (531, 336)
Screenshot: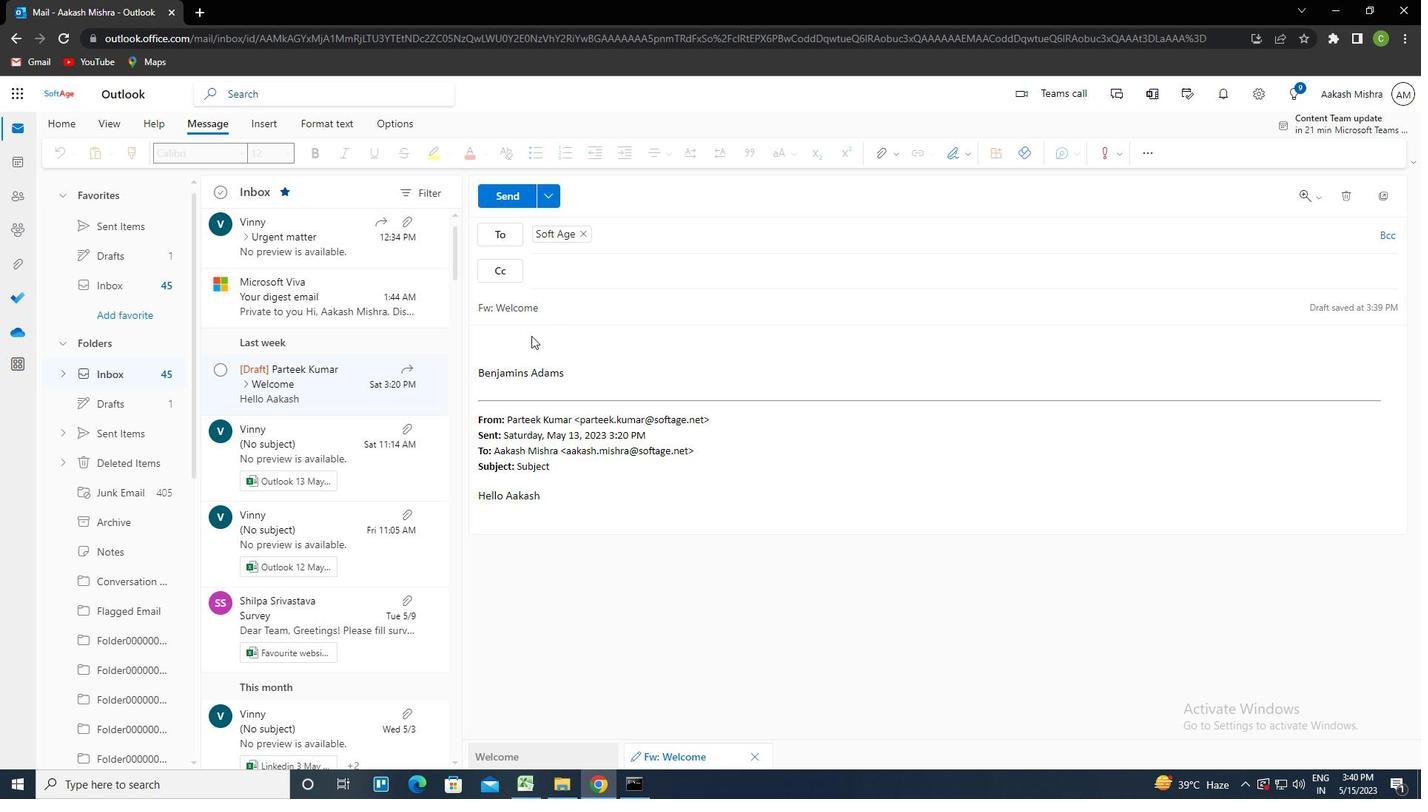 
Action: Mouse moved to (488, 344)
Screenshot: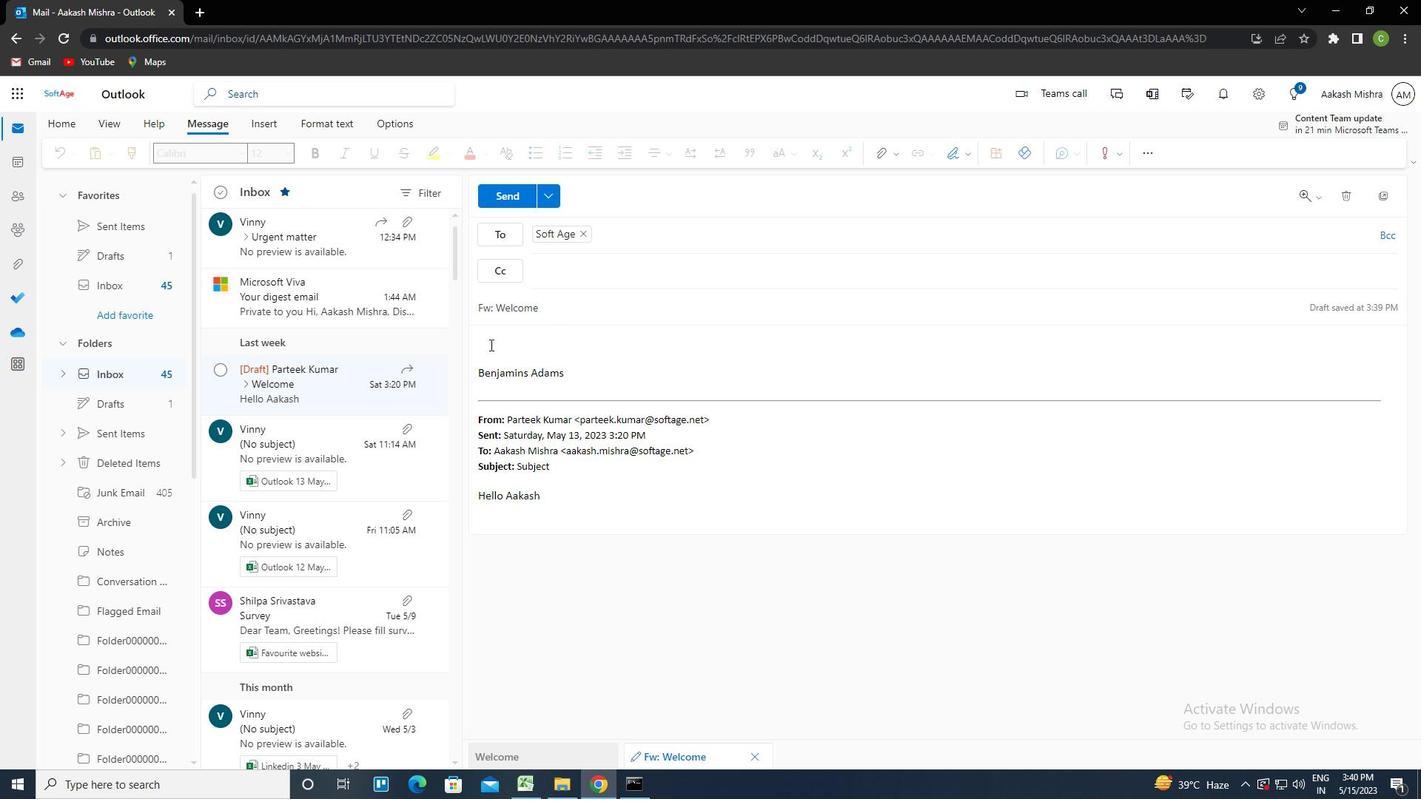 
Action: Mouse pressed left at (488, 344)
Screenshot: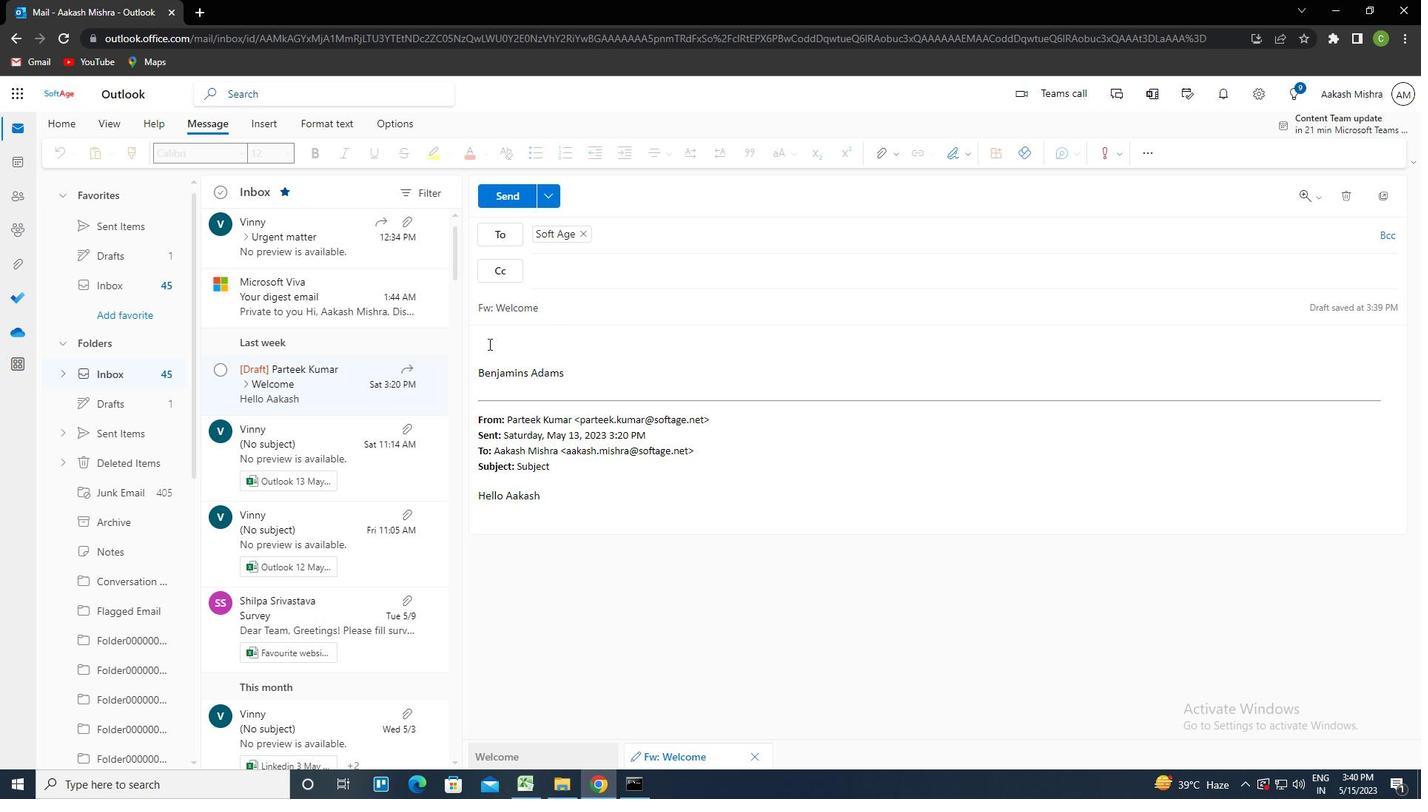 
Action: Mouse moved to (490, 344)
Screenshot: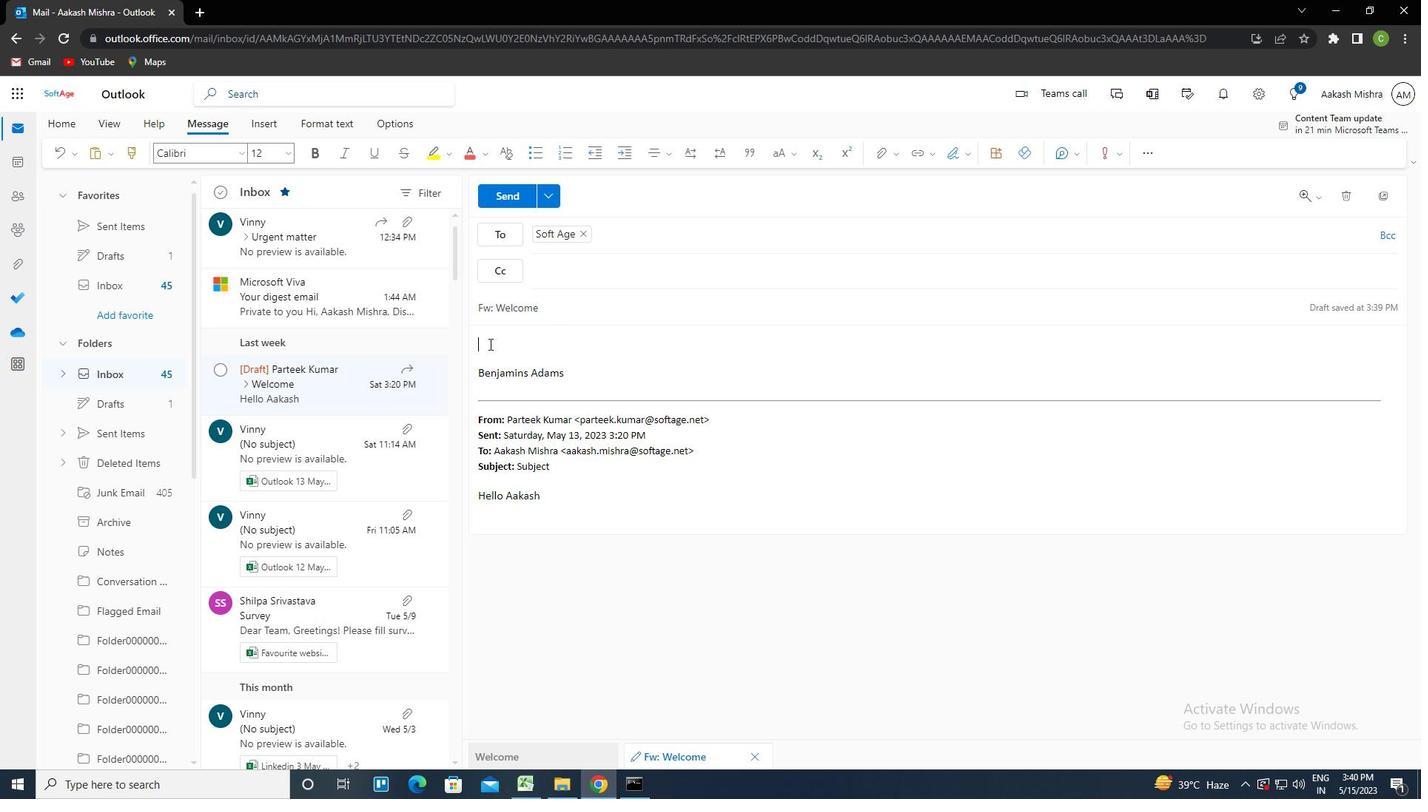 
Action: Key pressed <Key.caps_lock>I<Key.caps_lock><Key.space>WONATED<Key.space>TO<Key.space>CONFIRM<Key.space>THE<Key.space>ATTENDENCE<Key.left><Key.left><Key.left><Key.left><Key.left>
Screenshot: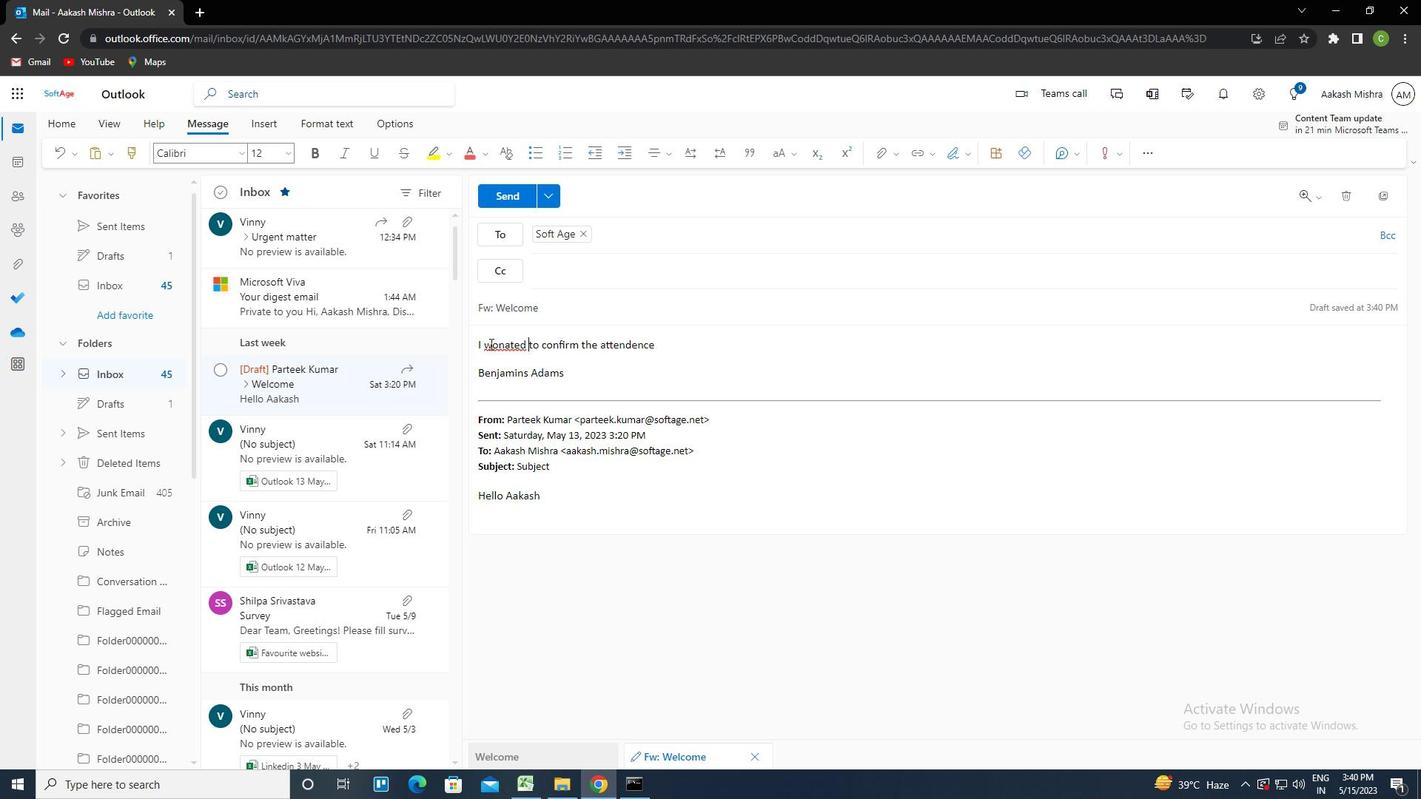 
Action: Mouse moved to (510, 347)
Screenshot: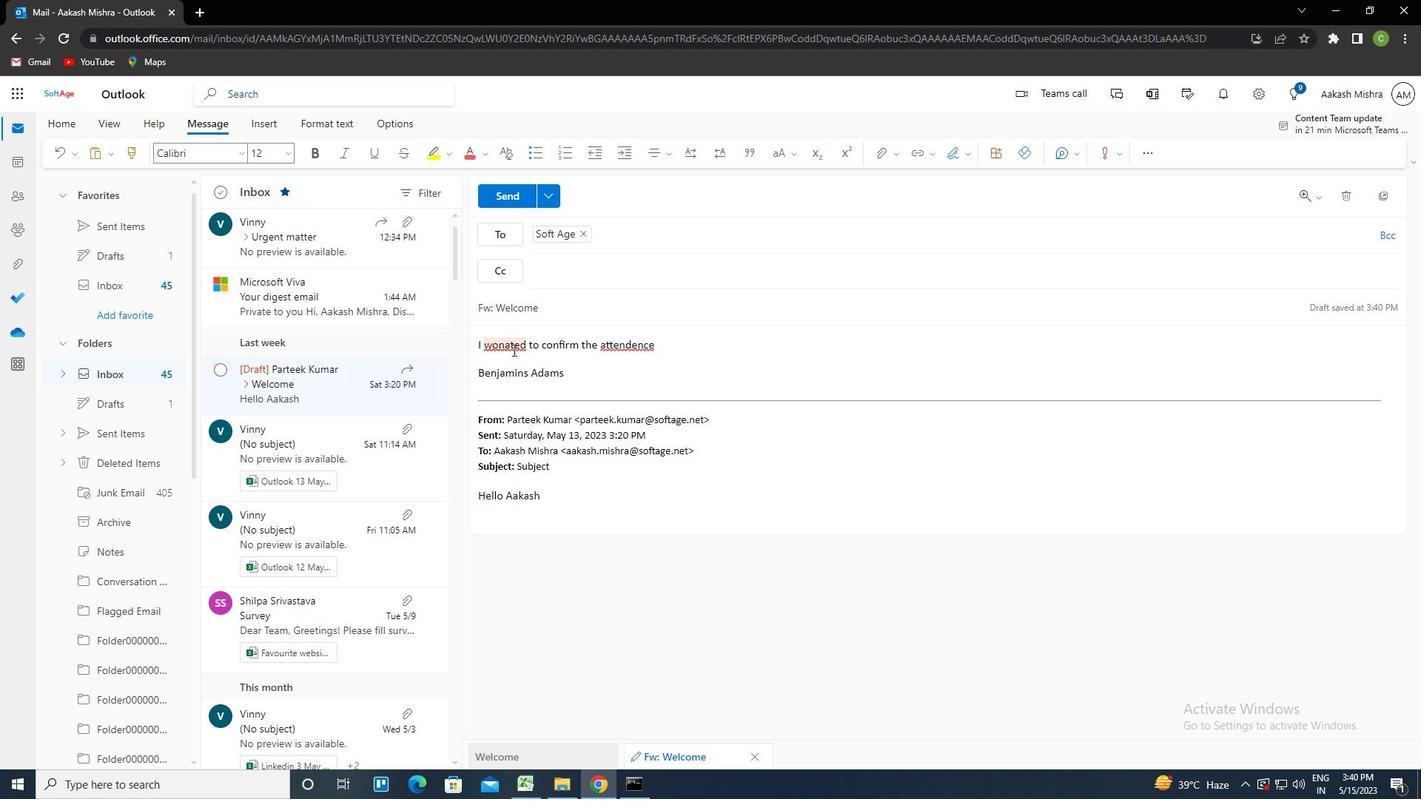 
Action: Mouse pressed left at (510, 347)
Screenshot: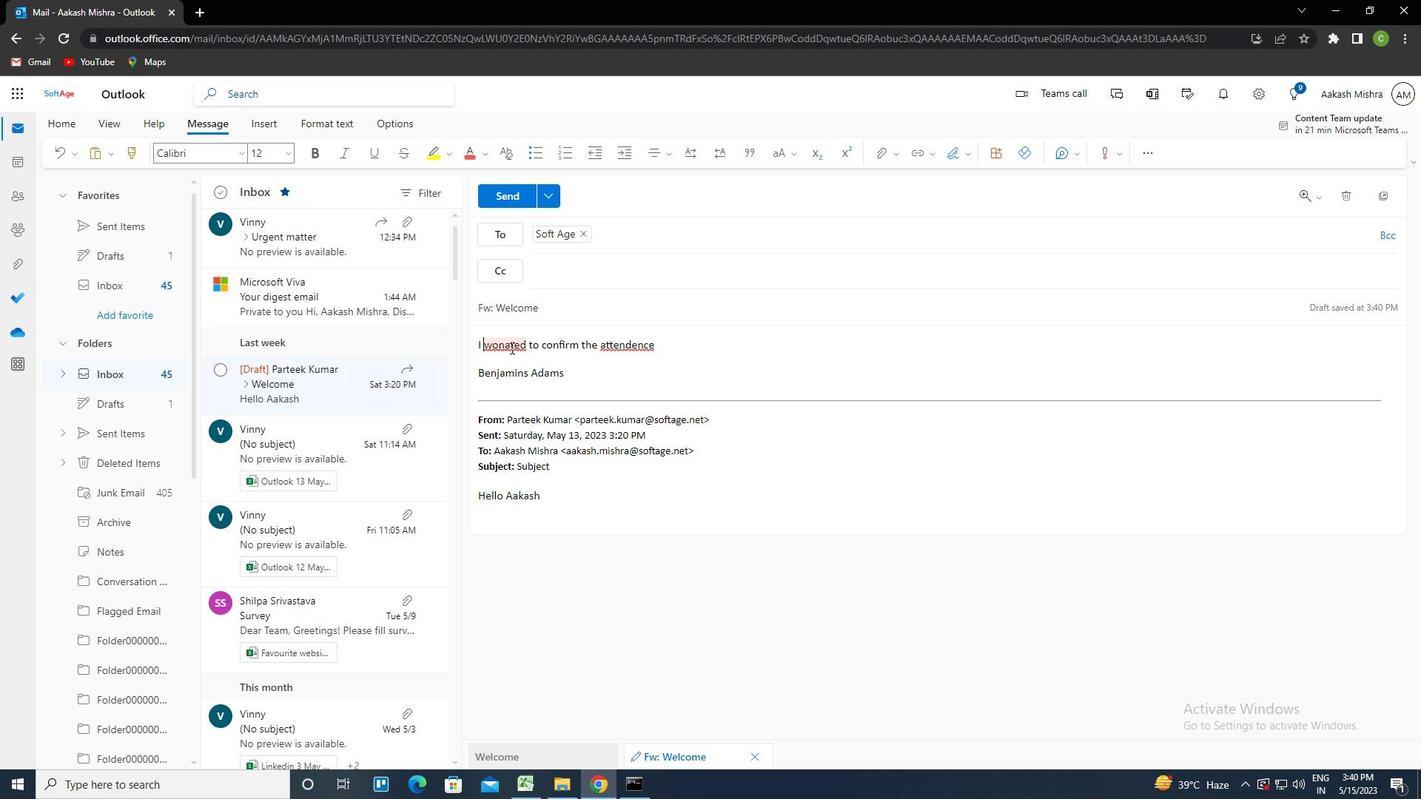 
Action: Mouse moved to (541, 367)
Screenshot: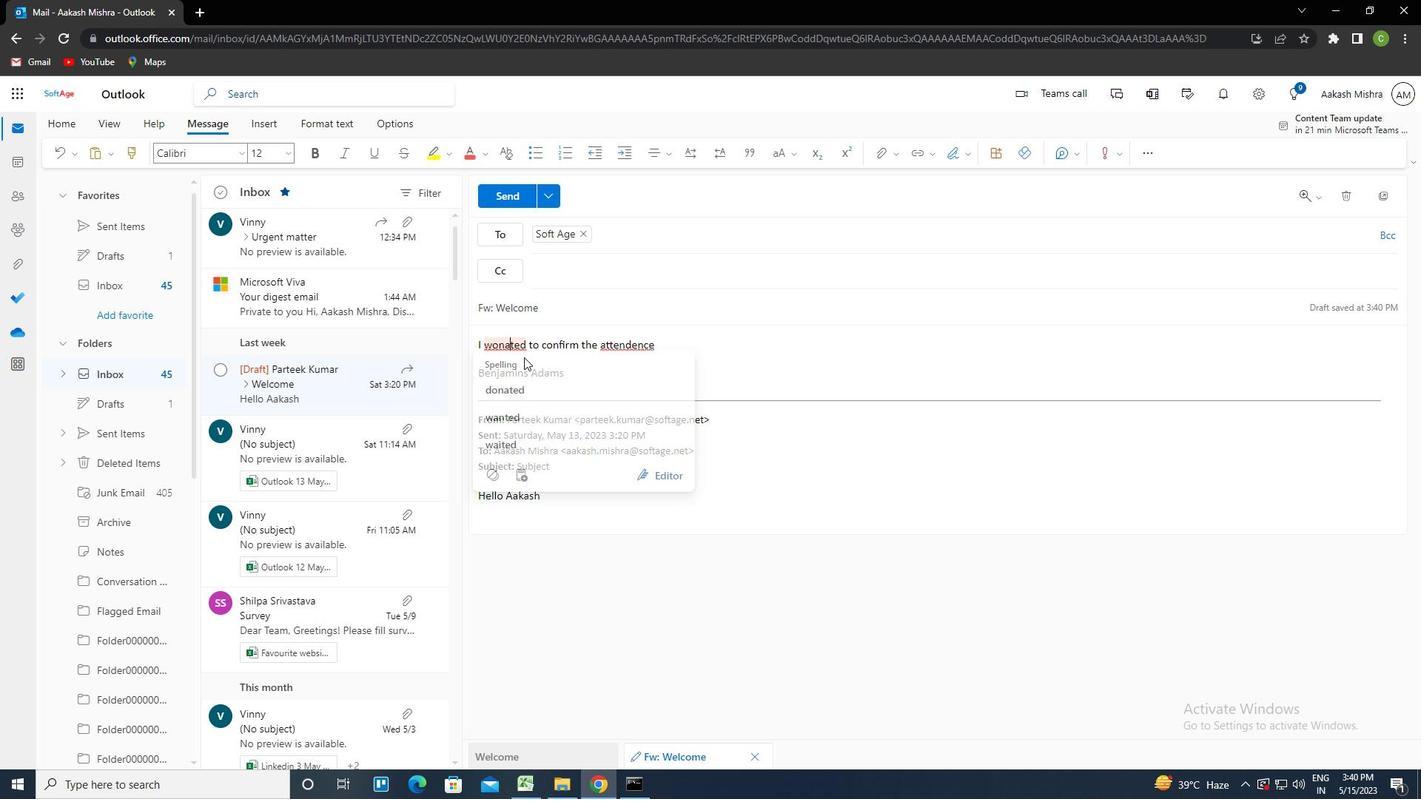 
Action: Key pressed <Key.backspace>
Screenshot: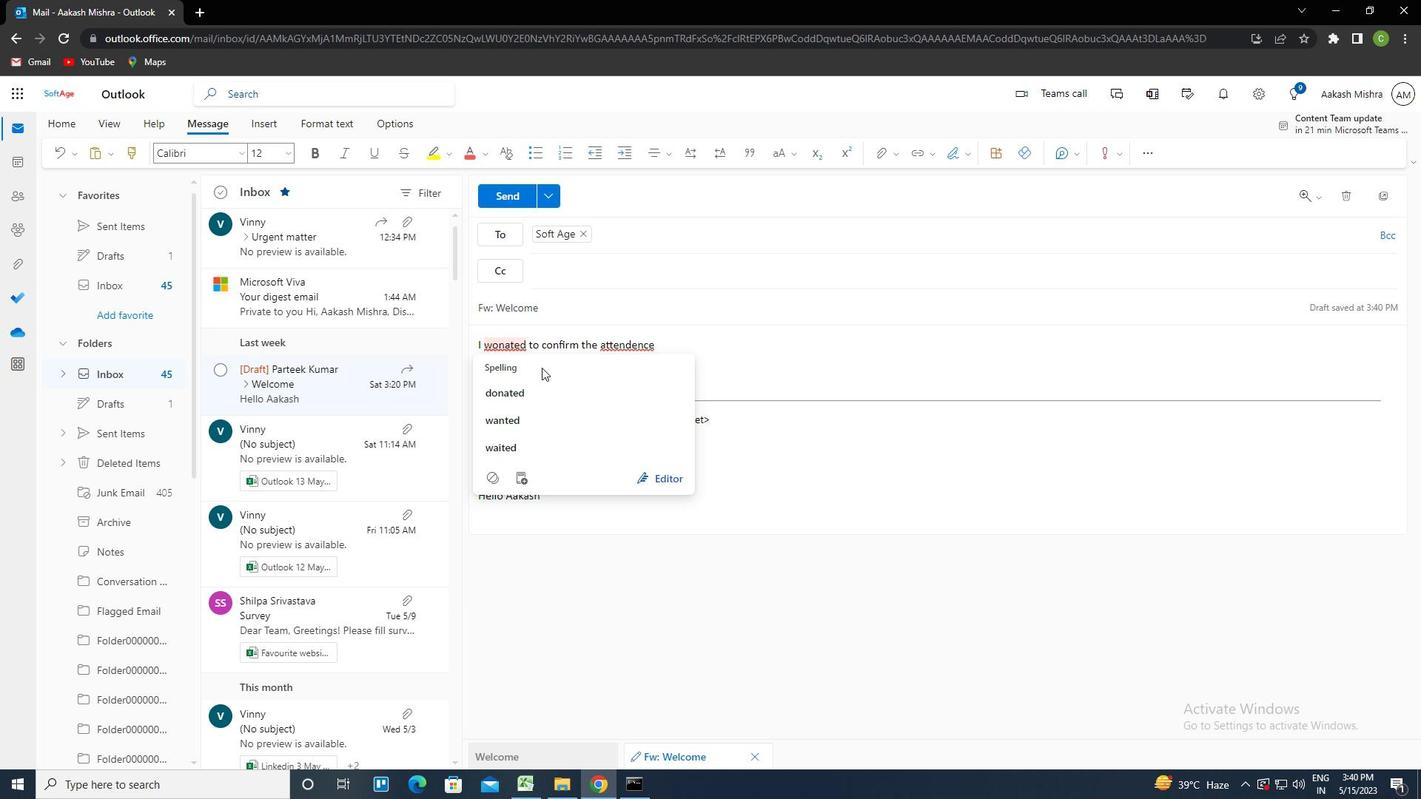 
Action: Mouse moved to (643, 345)
Screenshot: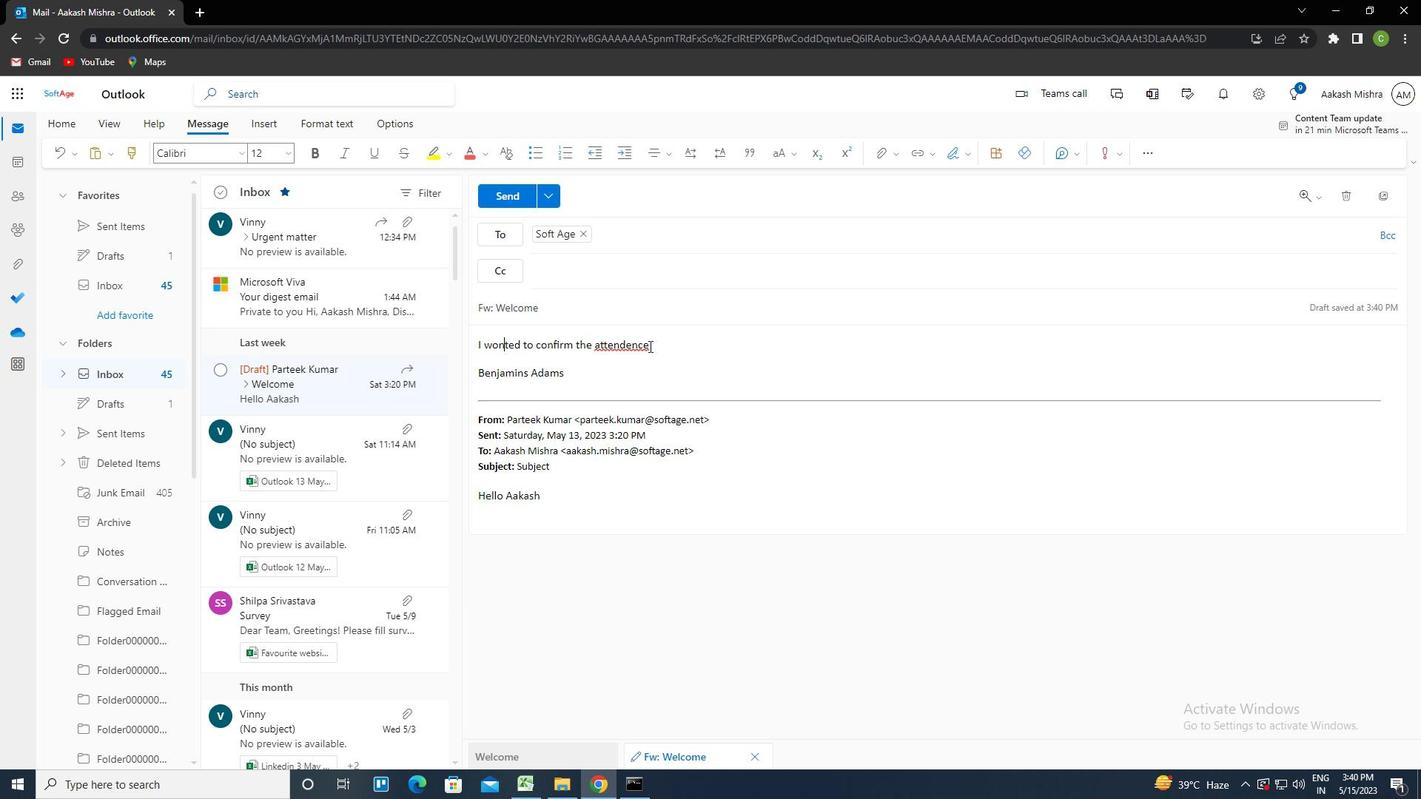 
Action: Mouse pressed left at (643, 345)
Screenshot: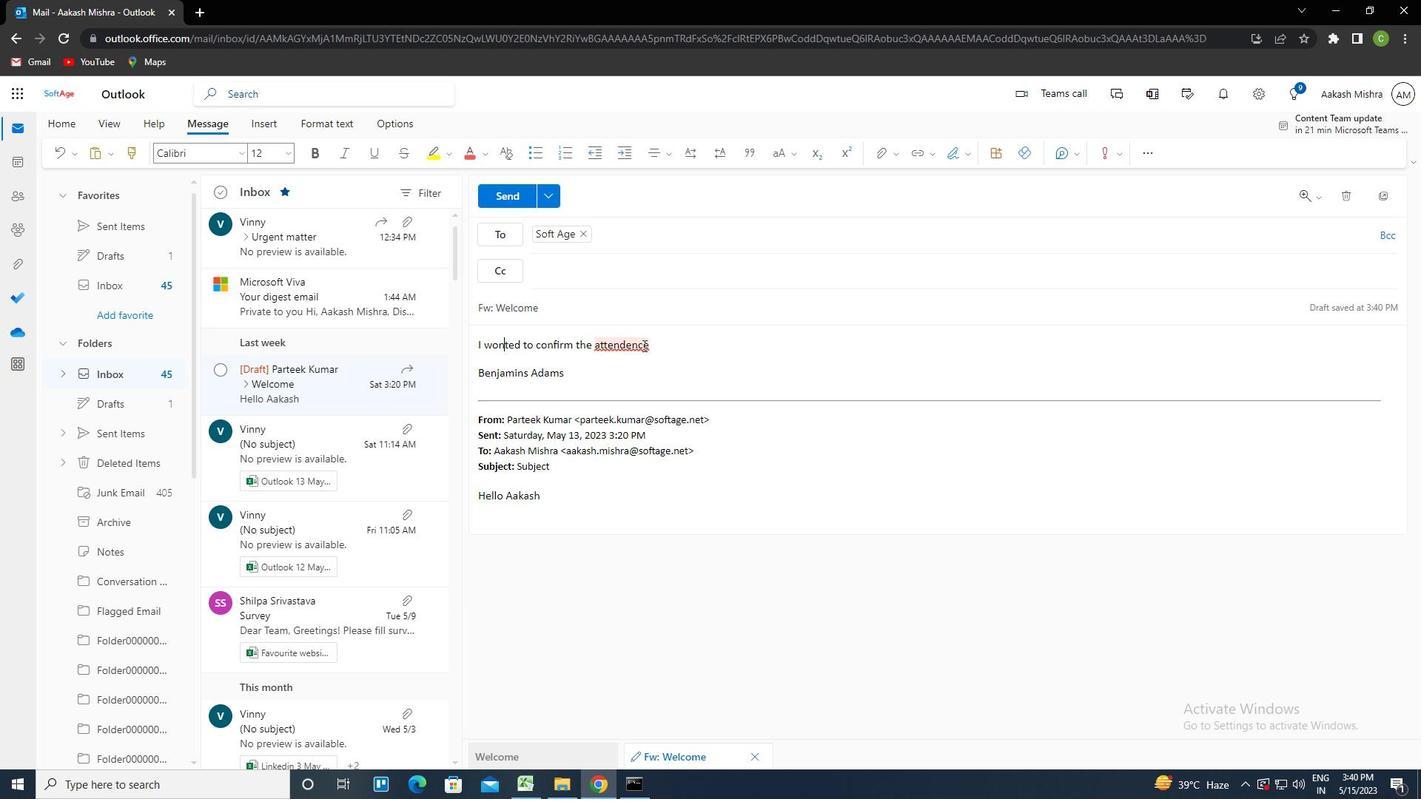 
Action: Mouse moved to (628, 387)
Screenshot: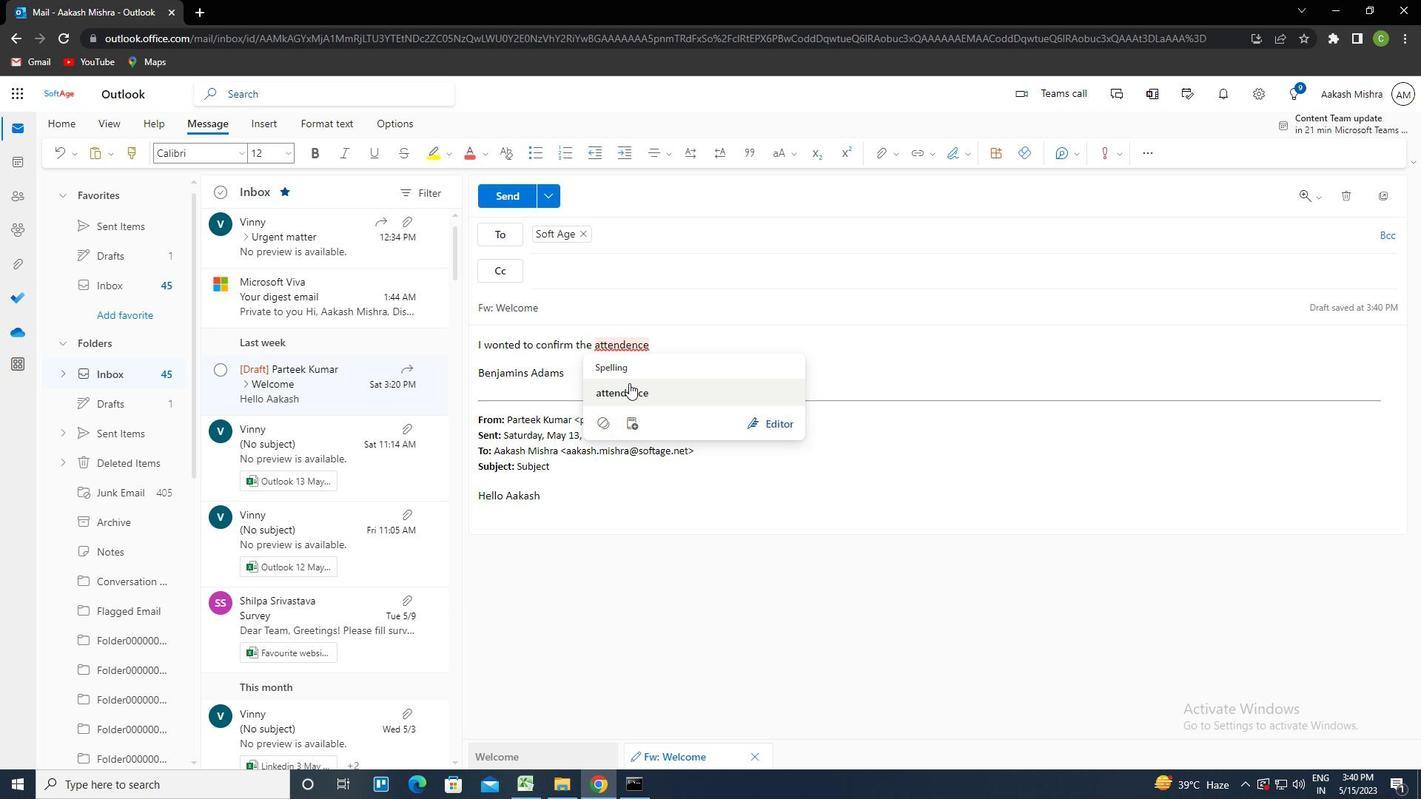 
Action: Mouse pressed left at (628, 387)
Screenshot: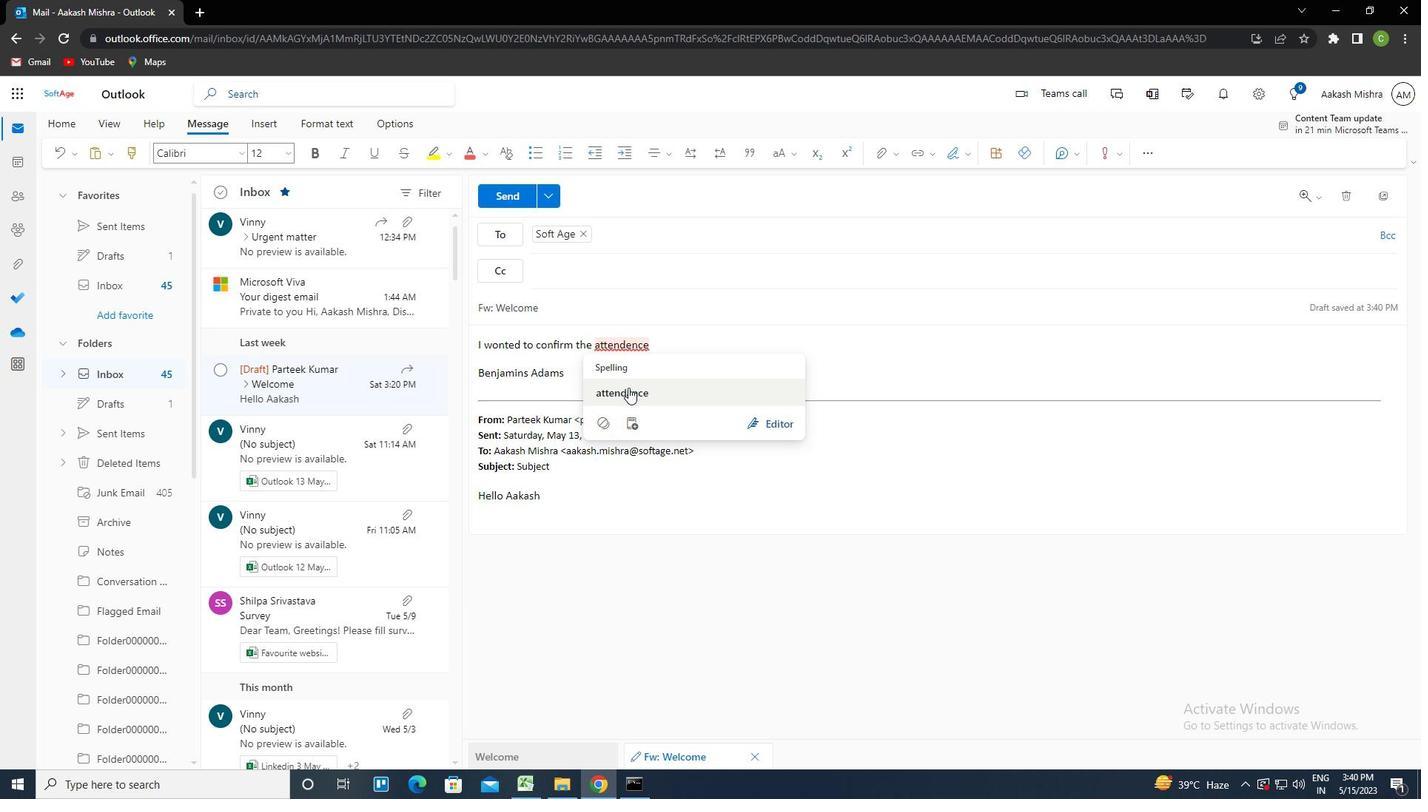 
Action: Mouse moved to (677, 347)
Screenshot: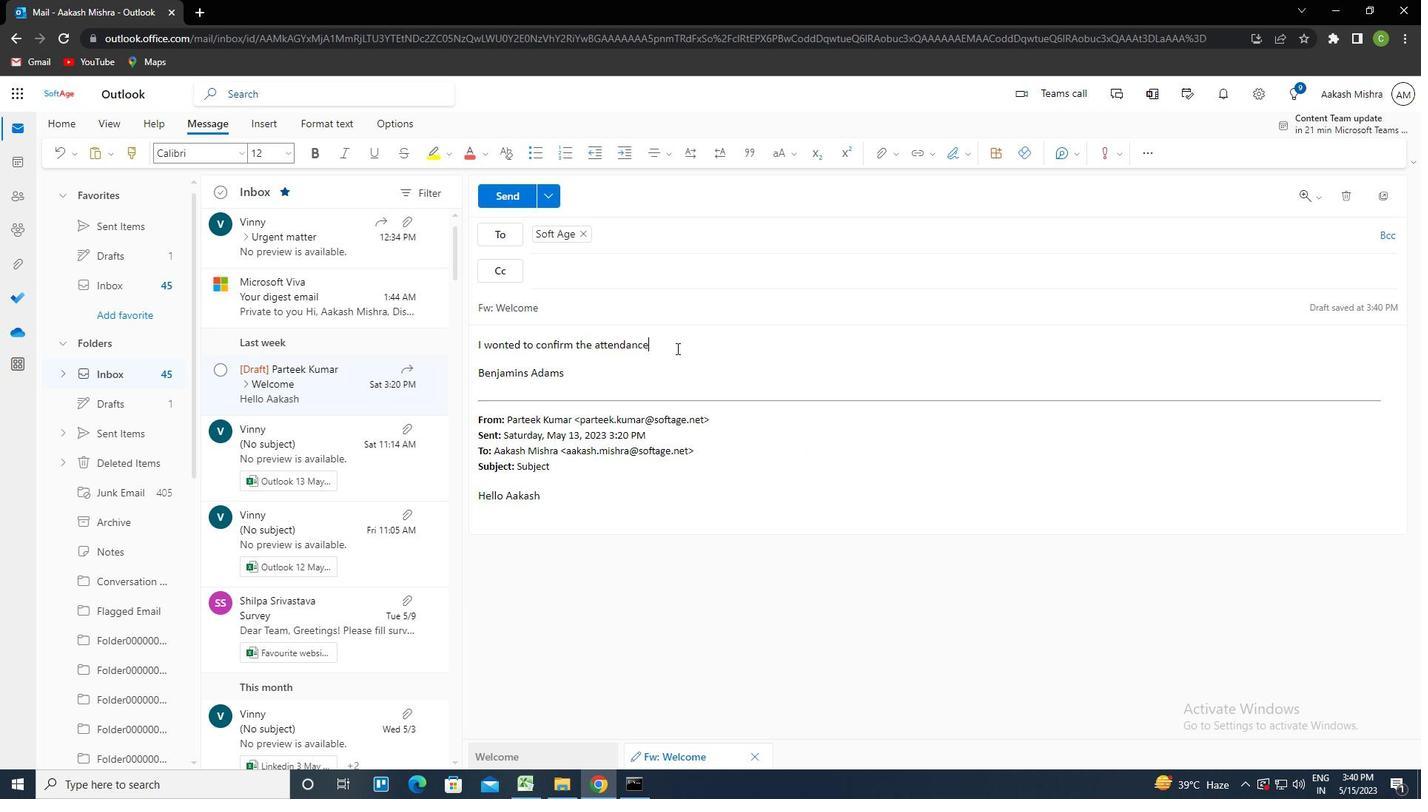 
Action: Mouse pressed left at (677, 347)
Screenshot: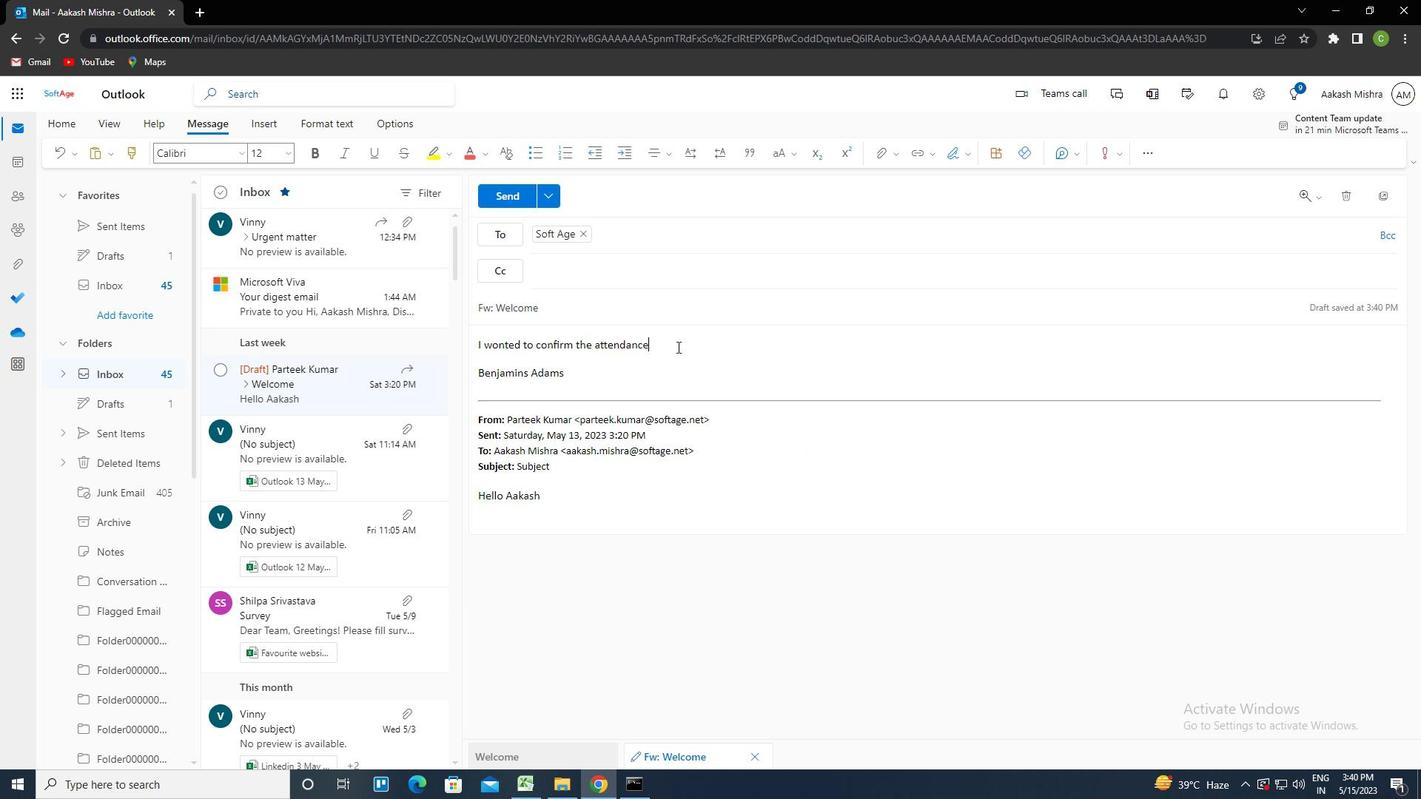 
Action: Key pressed <Key.space>ctrl+OF<Key.space>TH<Key.space><Key.backspace>E<Key.space>KEY<Key.space>STAKEHOLDERS<Key.space>FOR<Key.space>THE<Key.space>PROJECT<Key.space>KICKOFF<Key.space>MEETING
Screenshot: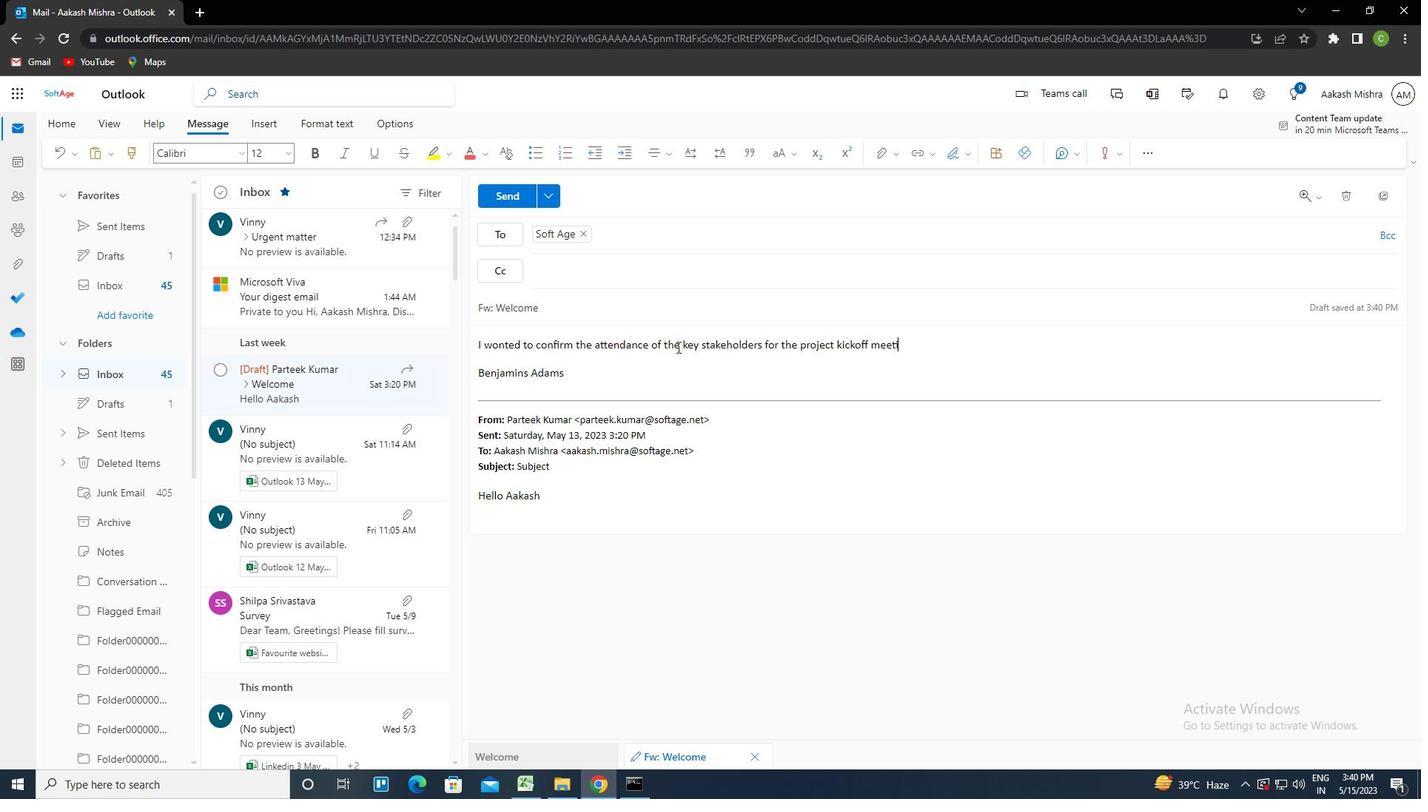 
Action: Mouse moved to (508, 198)
Screenshot: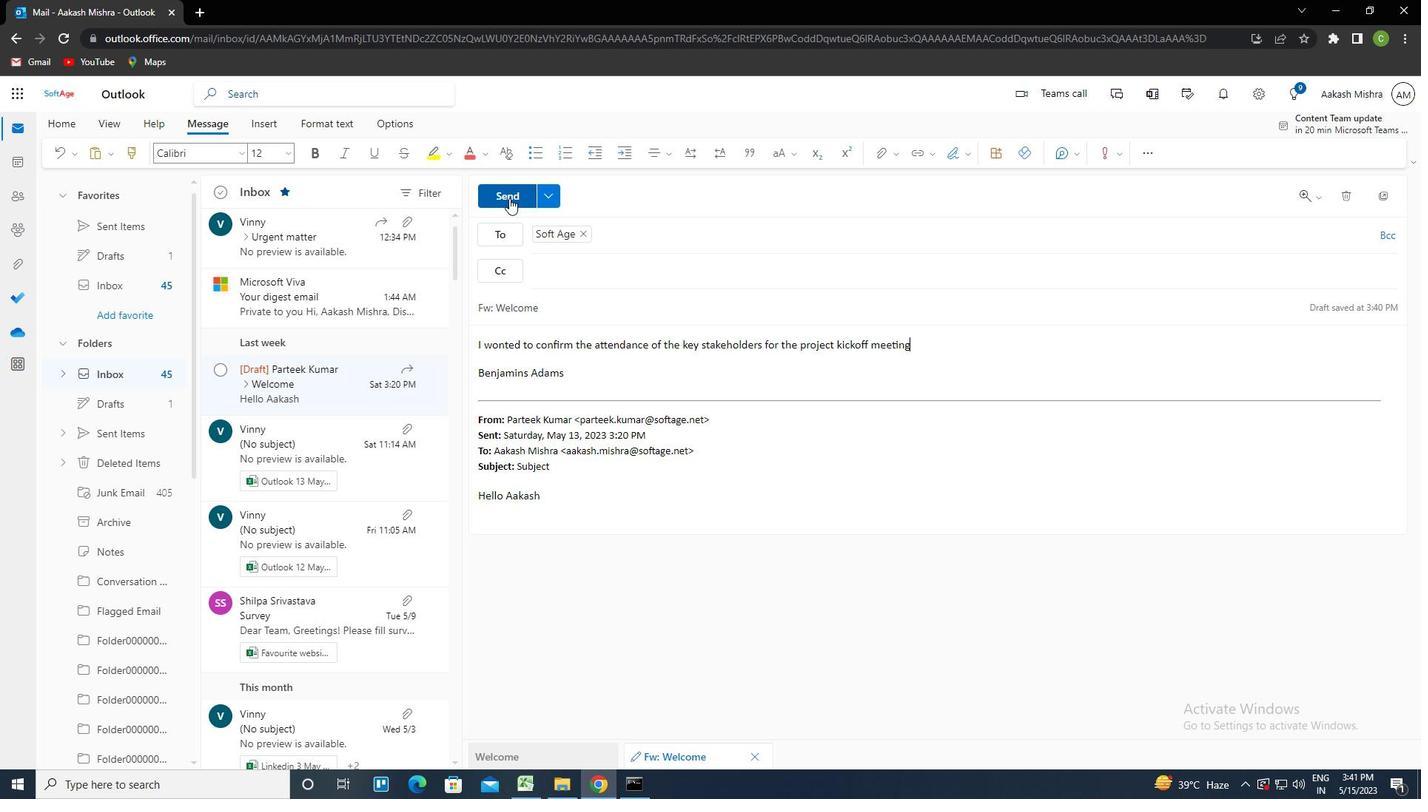 
Action: Mouse pressed left at (508, 198)
Screenshot: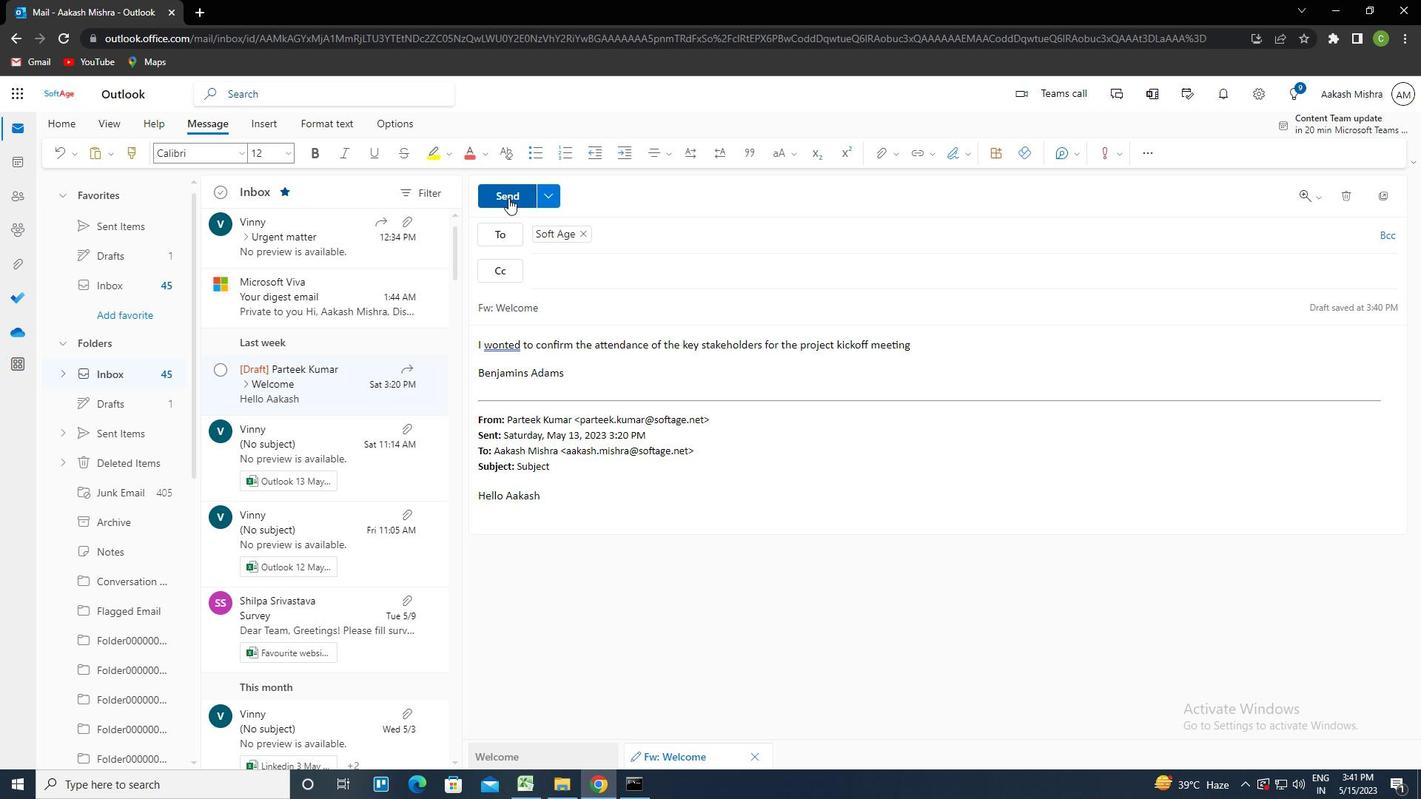 
Action: Mouse moved to (768, 391)
Screenshot: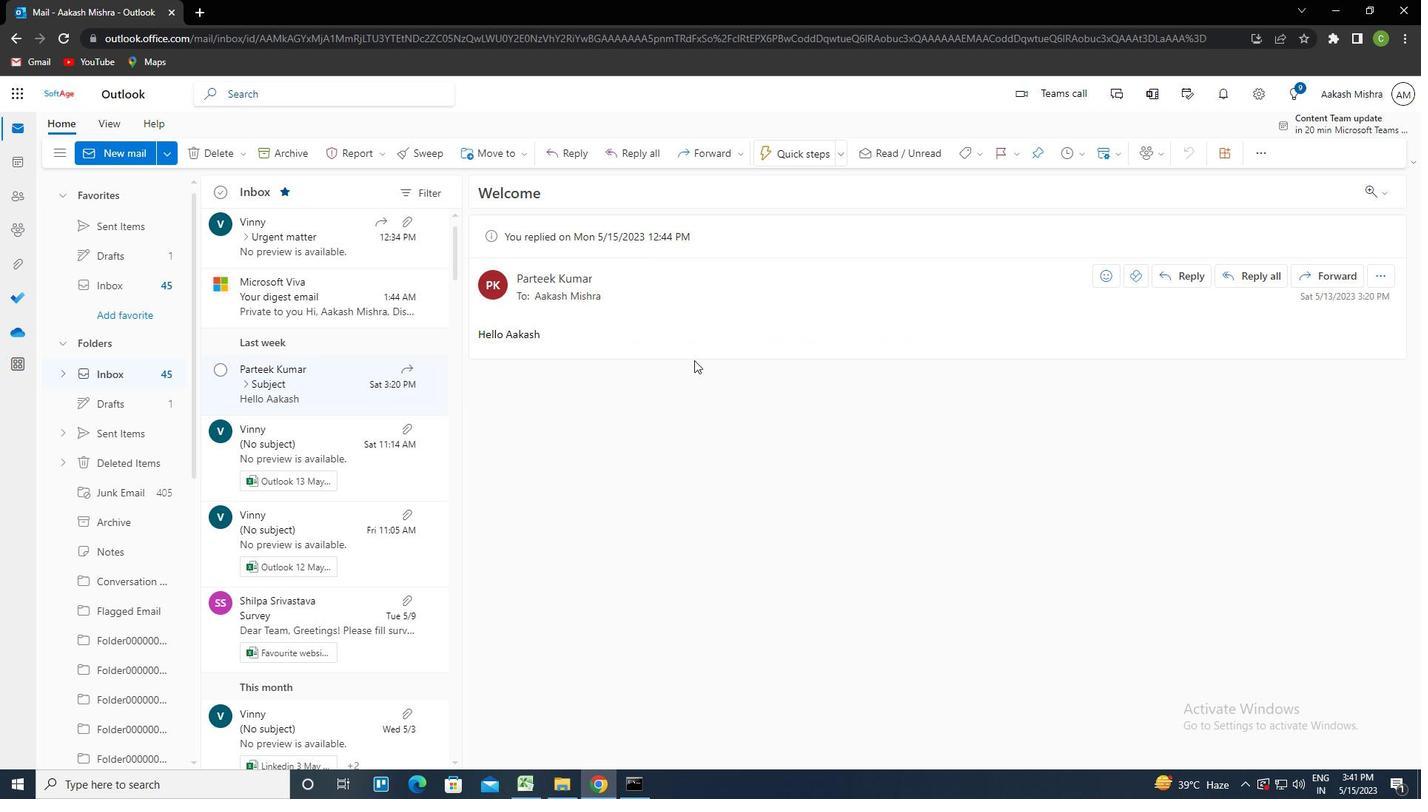 
